 Task: Search one way flight ticket for 1 adult, 1 child, 1 infant in seat in premium economy from Akron/canton: Akron-canton Regional Airport to Springfield: Abraham Lincoln Capital Airport on 5-2-2023. Choice of flights is Westjet. Number of bags: 1 checked bag. Price is upto 50000. Outbound departure time preference is 10:15.
Action: Mouse moved to (345, 304)
Screenshot: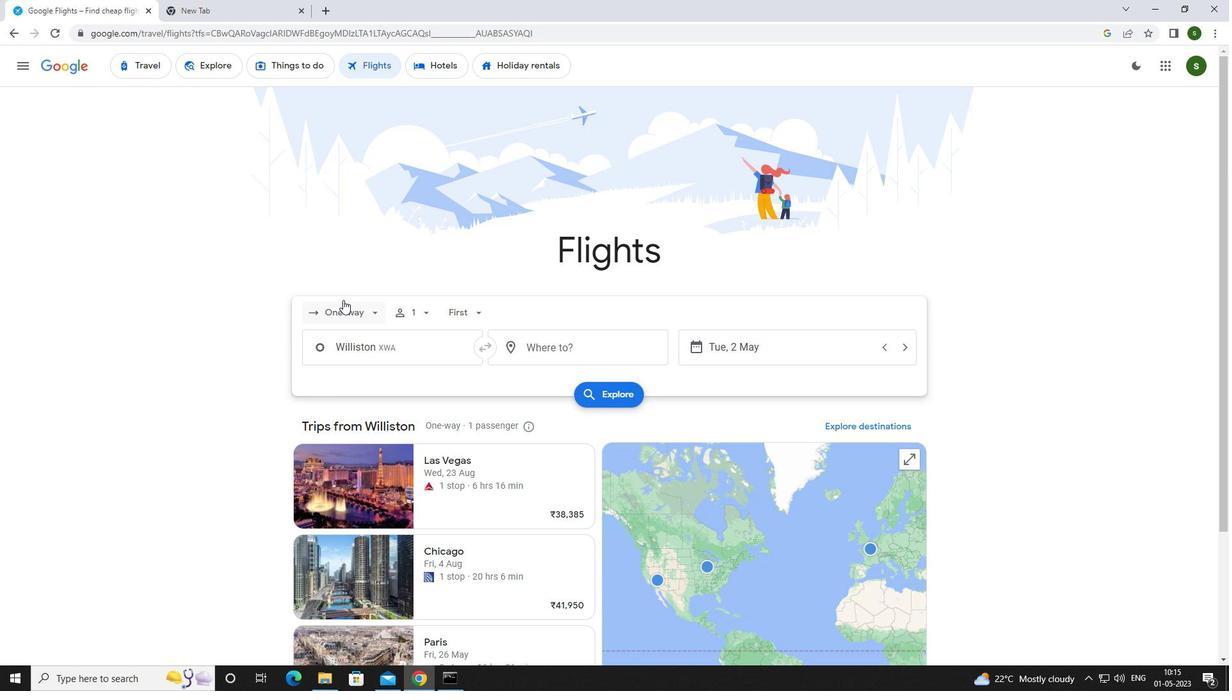 
Action: Mouse pressed left at (345, 304)
Screenshot: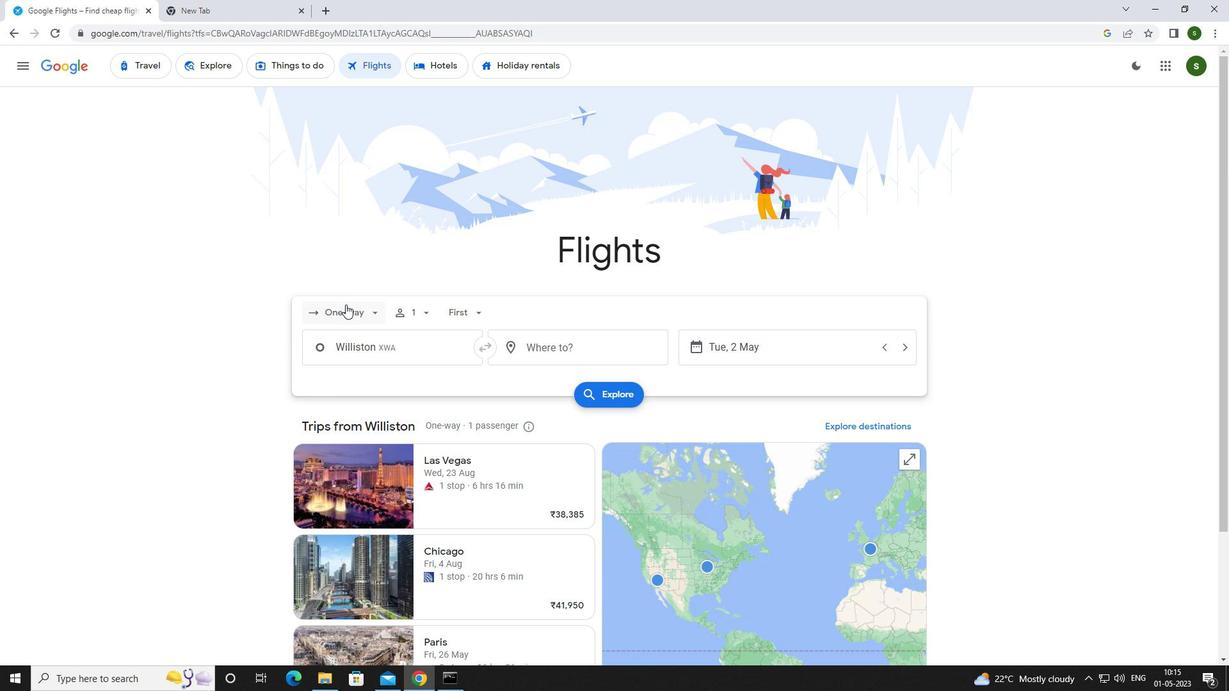 
Action: Mouse moved to (352, 367)
Screenshot: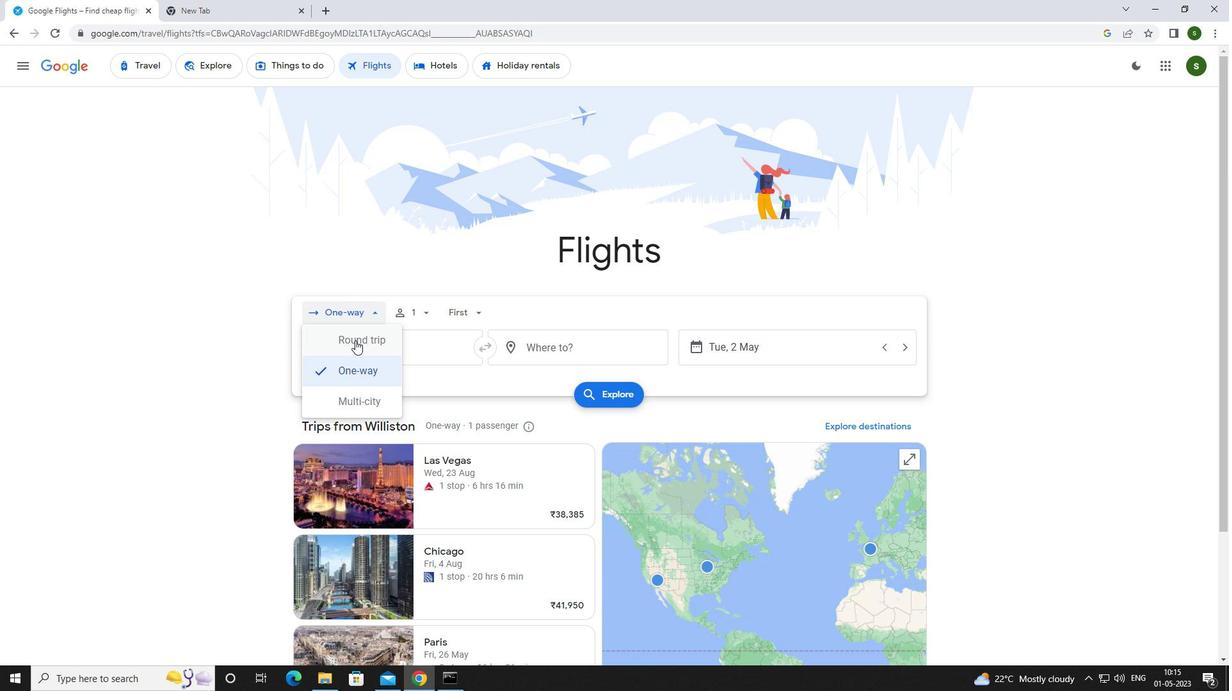 
Action: Mouse pressed left at (352, 367)
Screenshot: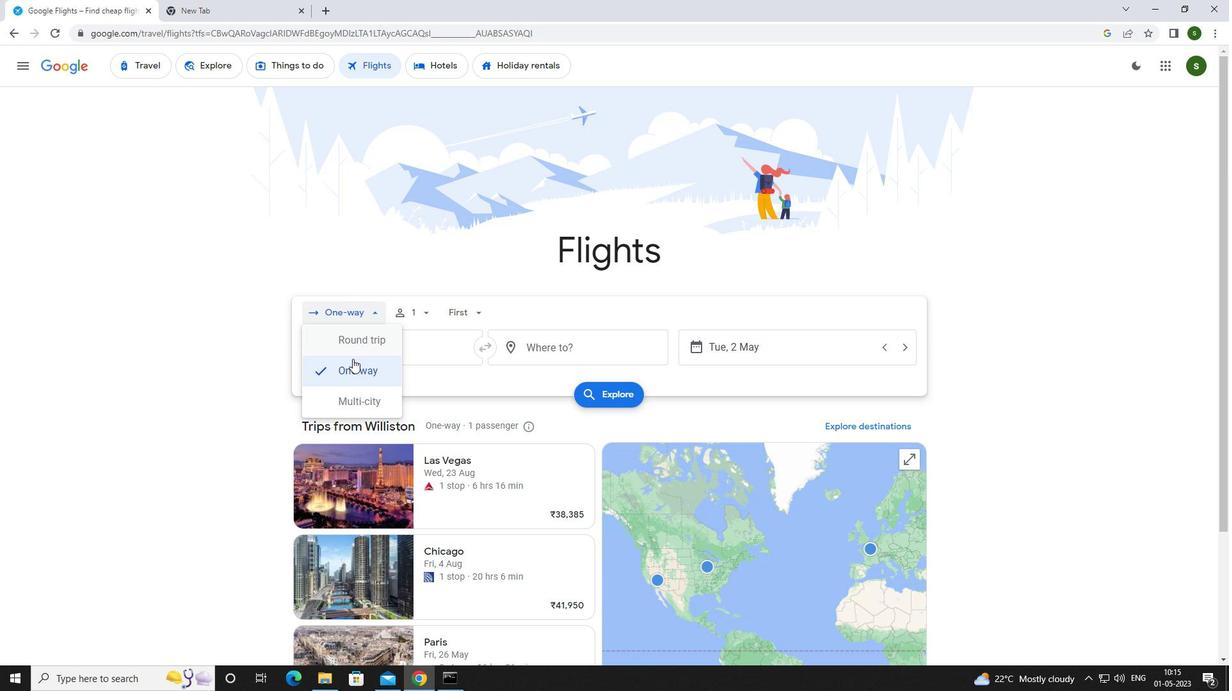 
Action: Mouse moved to (418, 309)
Screenshot: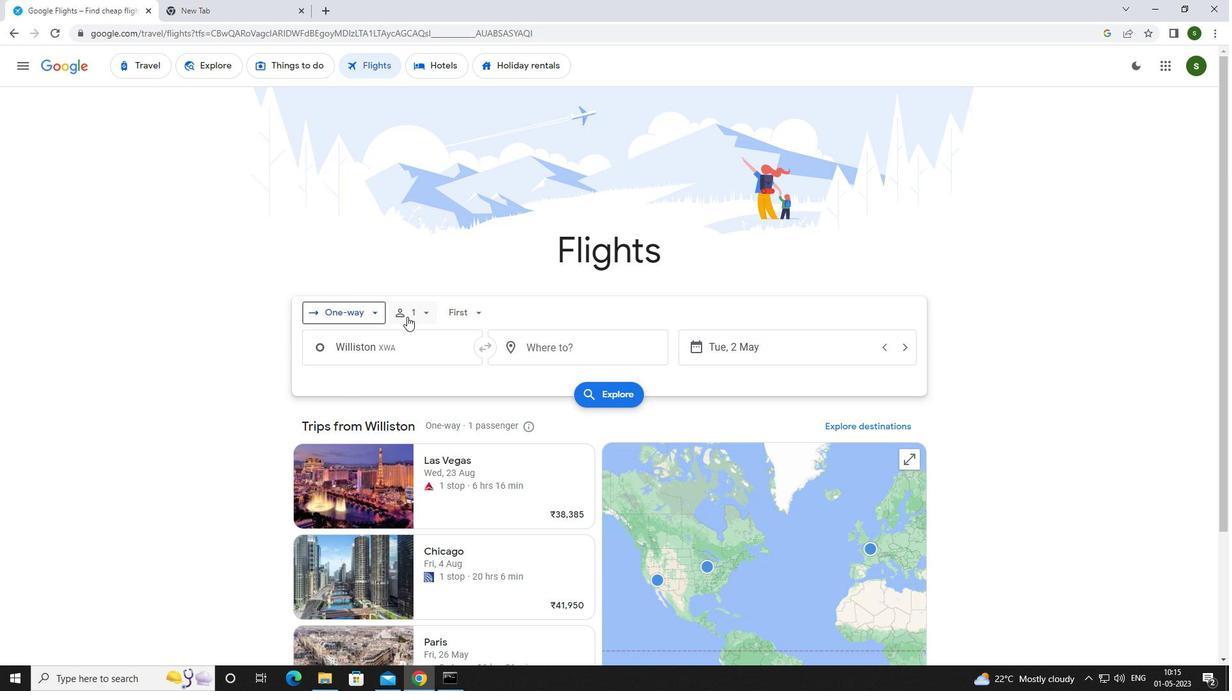 
Action: Mouse pressed left at (418, 309)
Screenshot: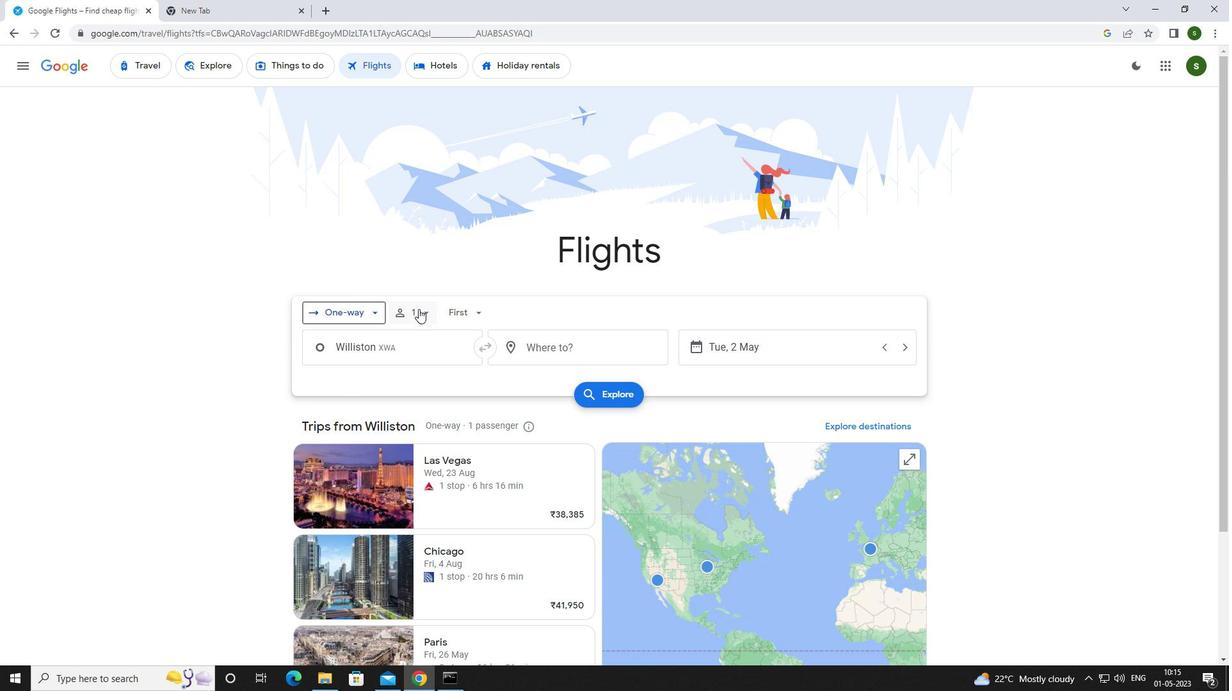 
Action: Mouse moved to (519, 374)
Screenshot: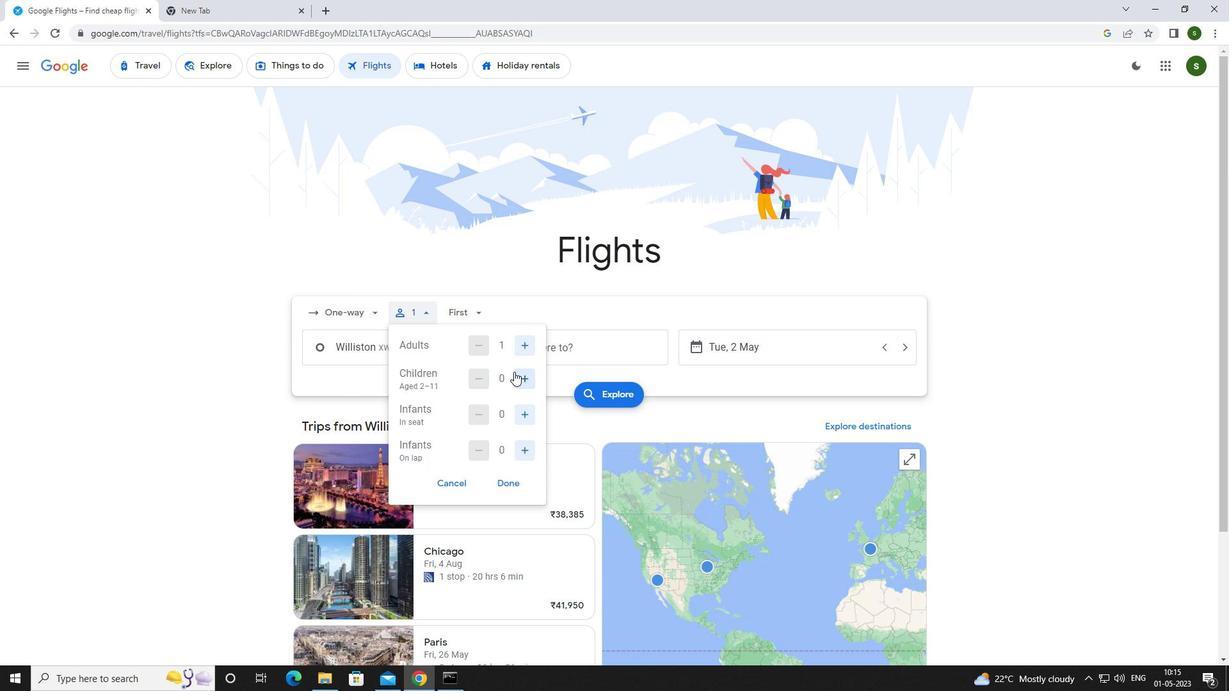 
Action: Mouse pressed left at (519, 374)
Screenshot: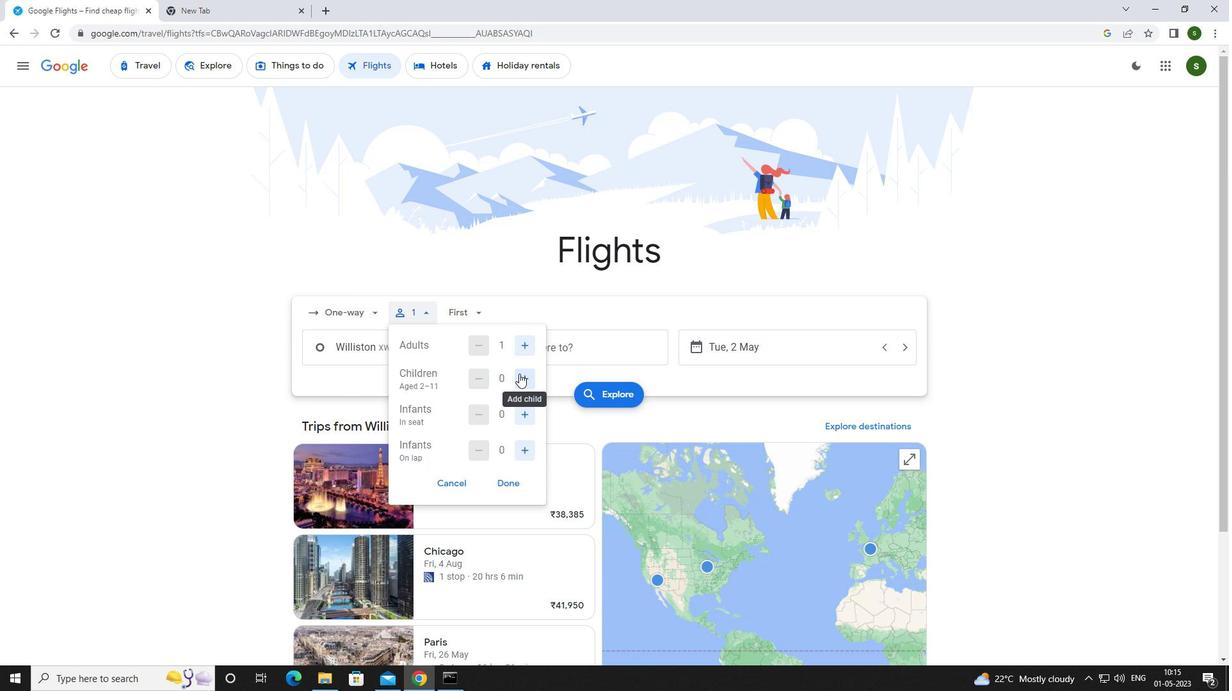 
Action: Mouse moved to (529, 411)
Screenshot: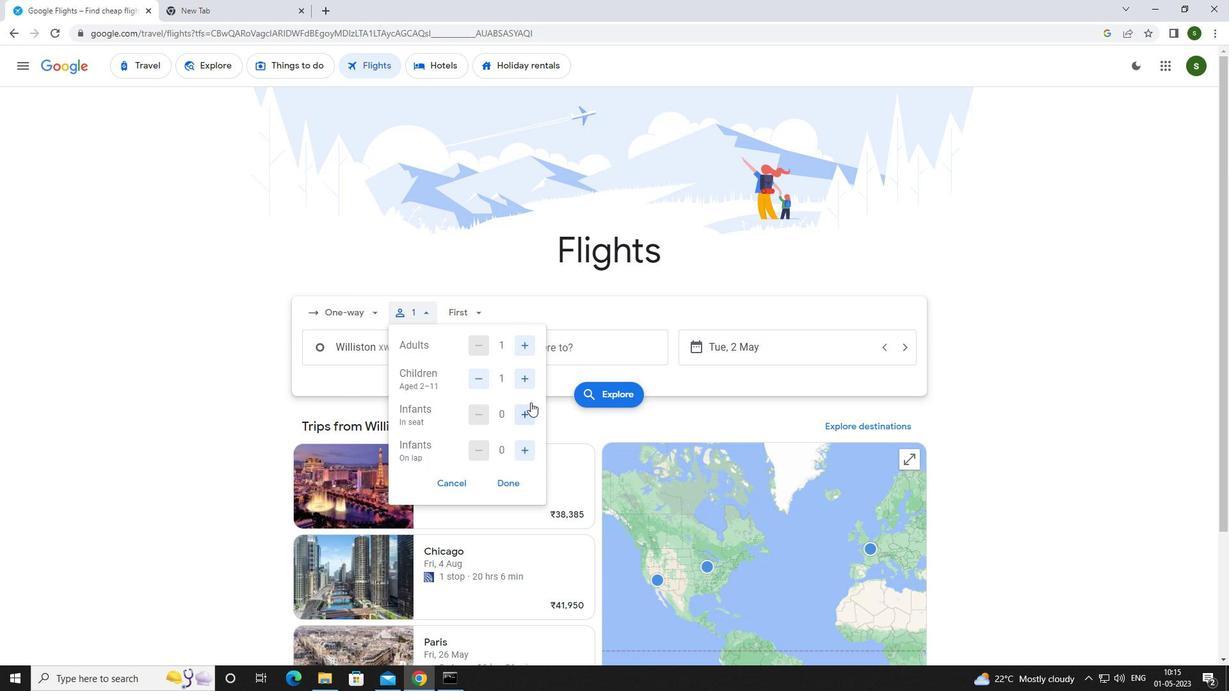 
Action: Mouse pressed left at (529, 411)
Screenshot: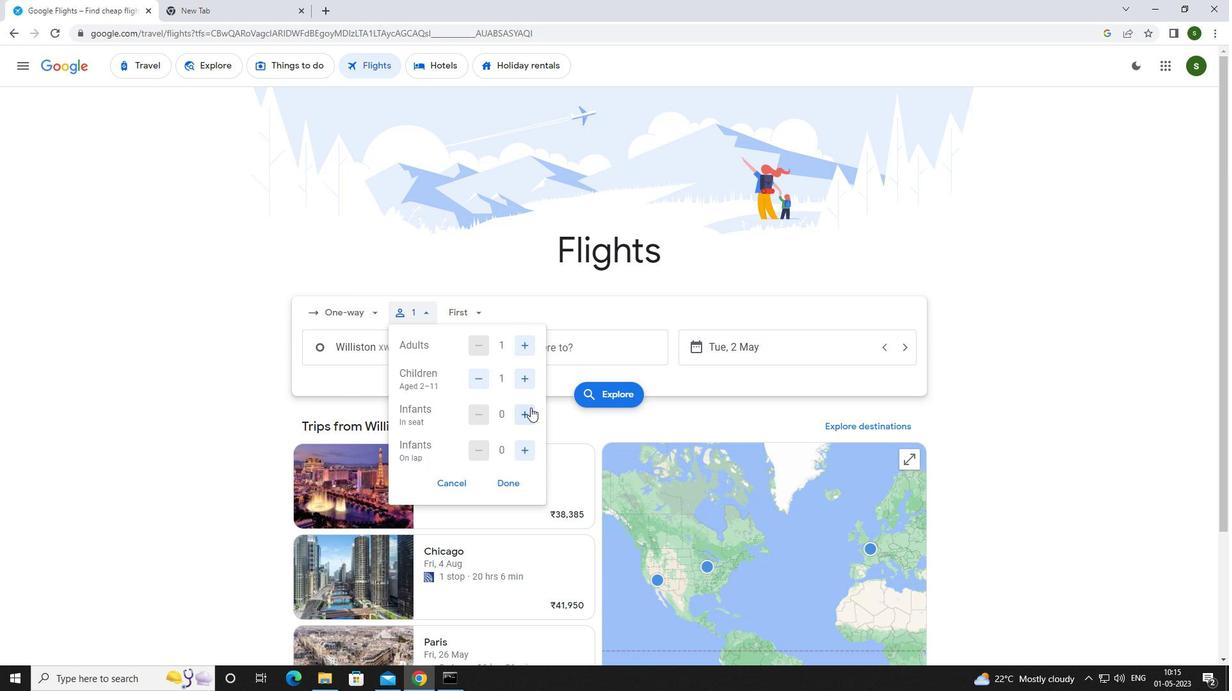 
Action: Mouse moved to (461, 306)
Screenshot: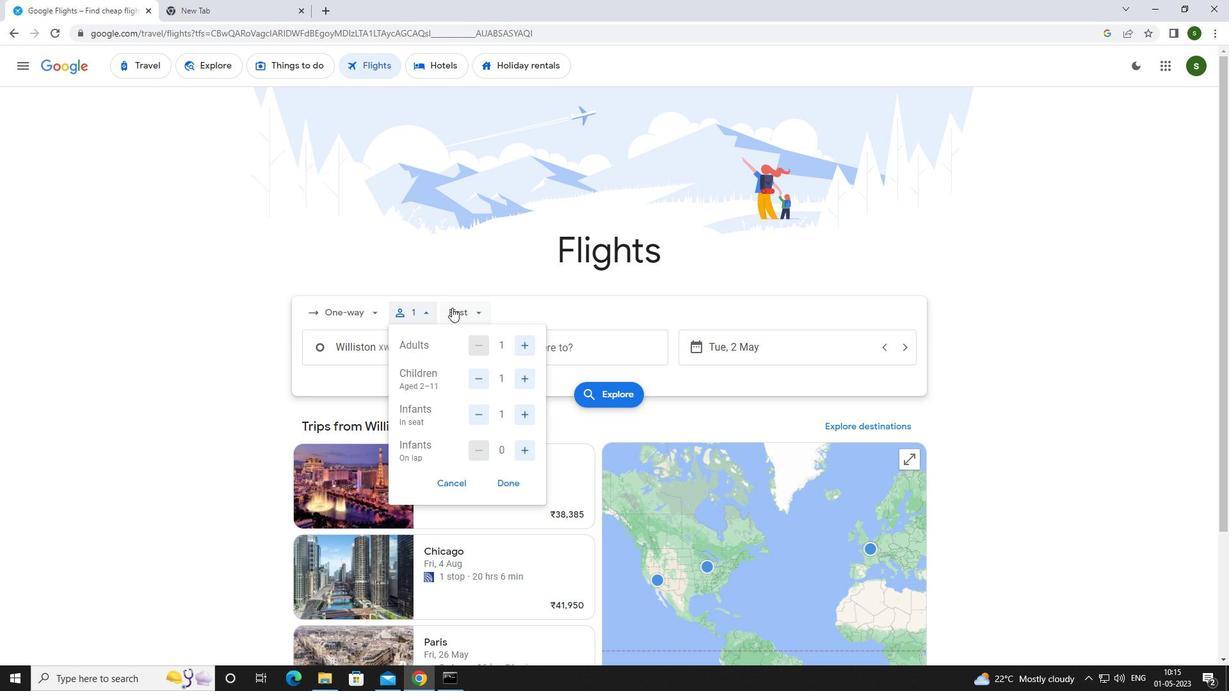 
Action: Mouse pressed left at (461, 306)
Screenshot: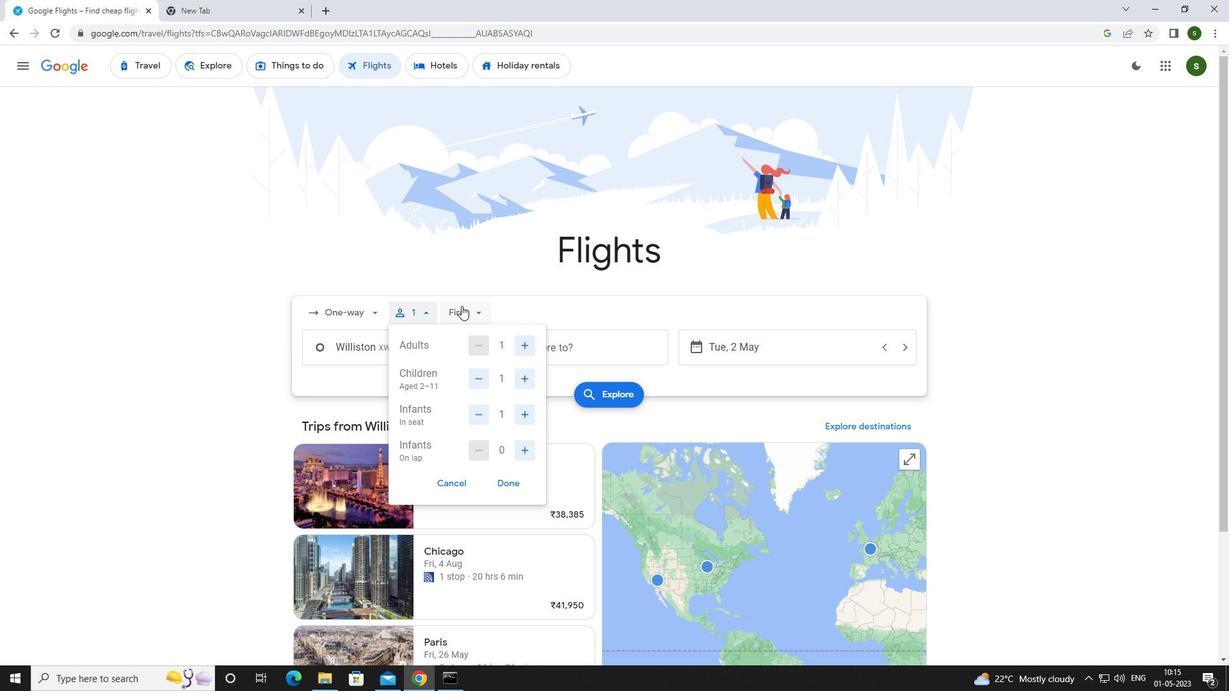 
Action: Mouse moved to (498, 368)
Screenshot: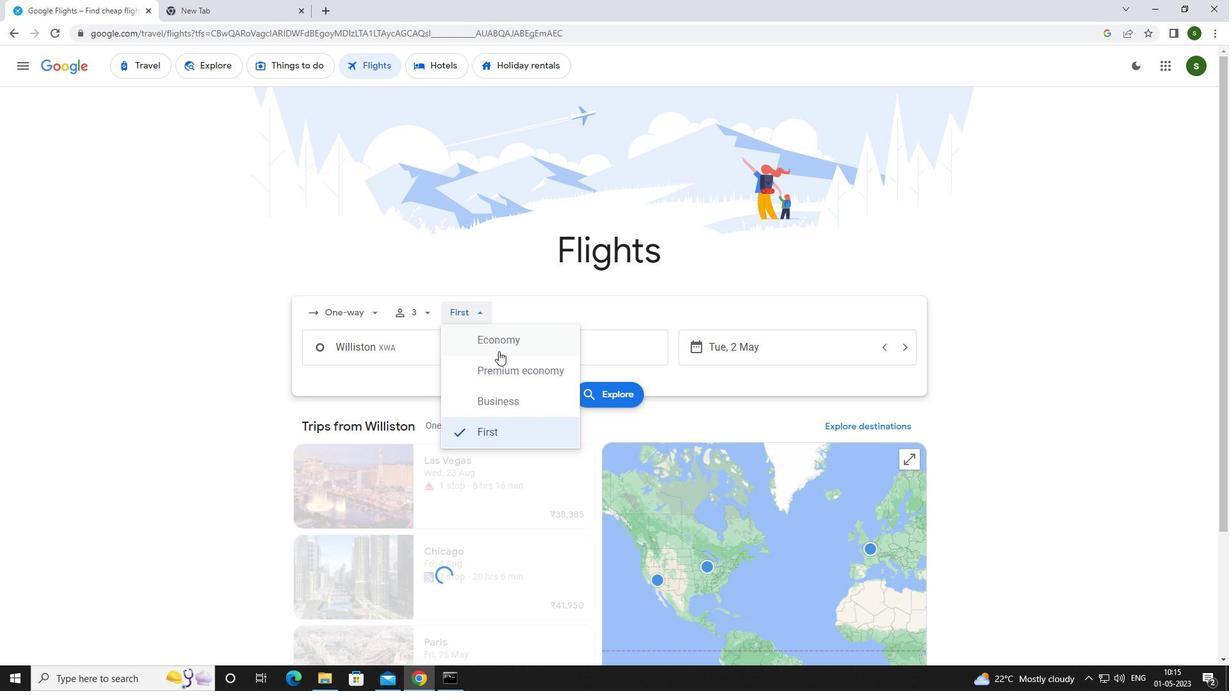 
Action: Mouse pressed left at (498, 368)
Screenshot: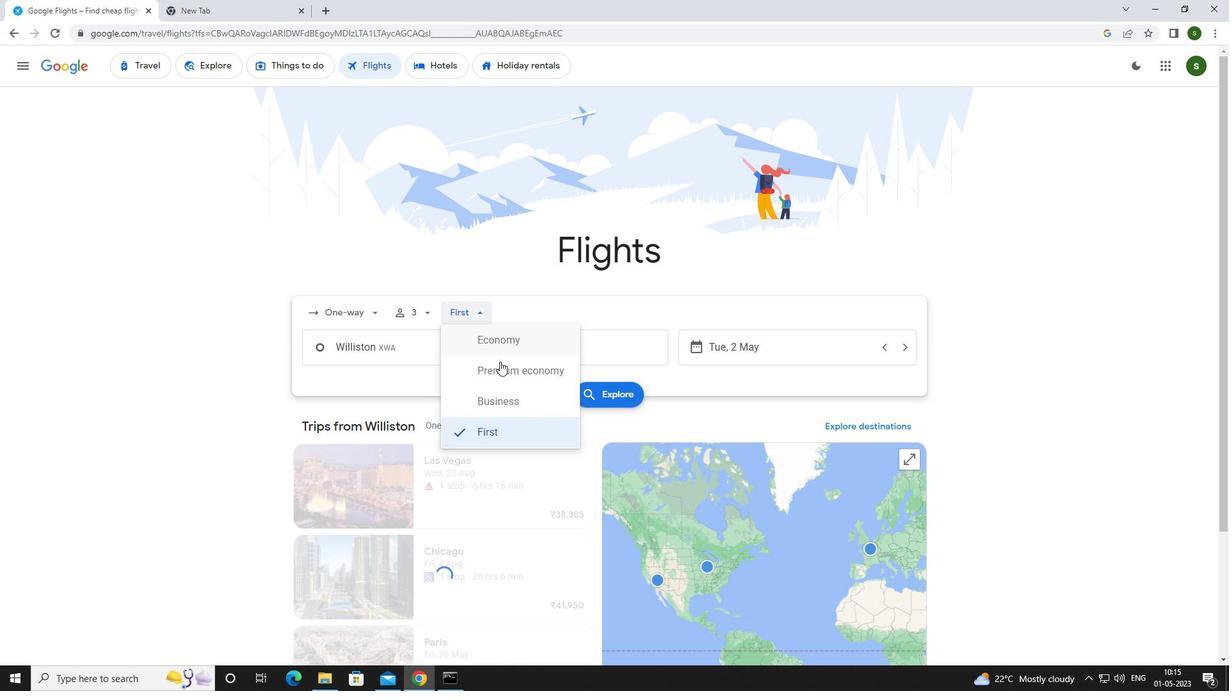 
Action: Mouse moved to (427, 342)
Screenshot: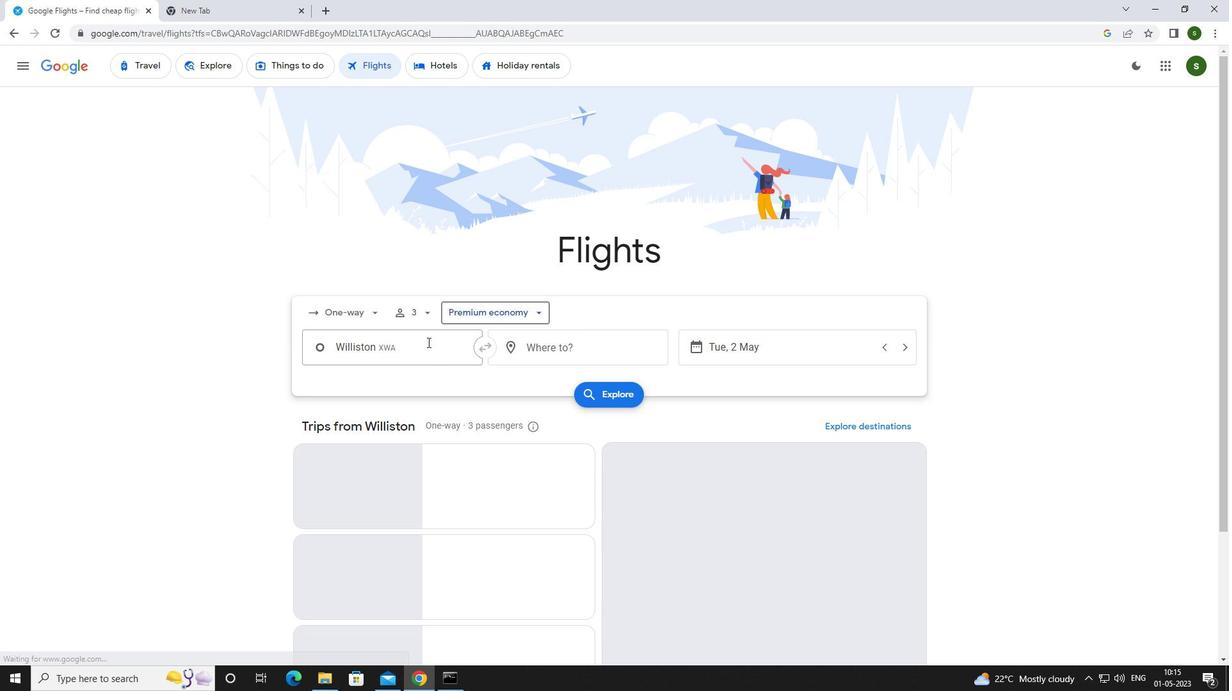 
Action: Mouse pressed left at (427, 342)
Screenshot: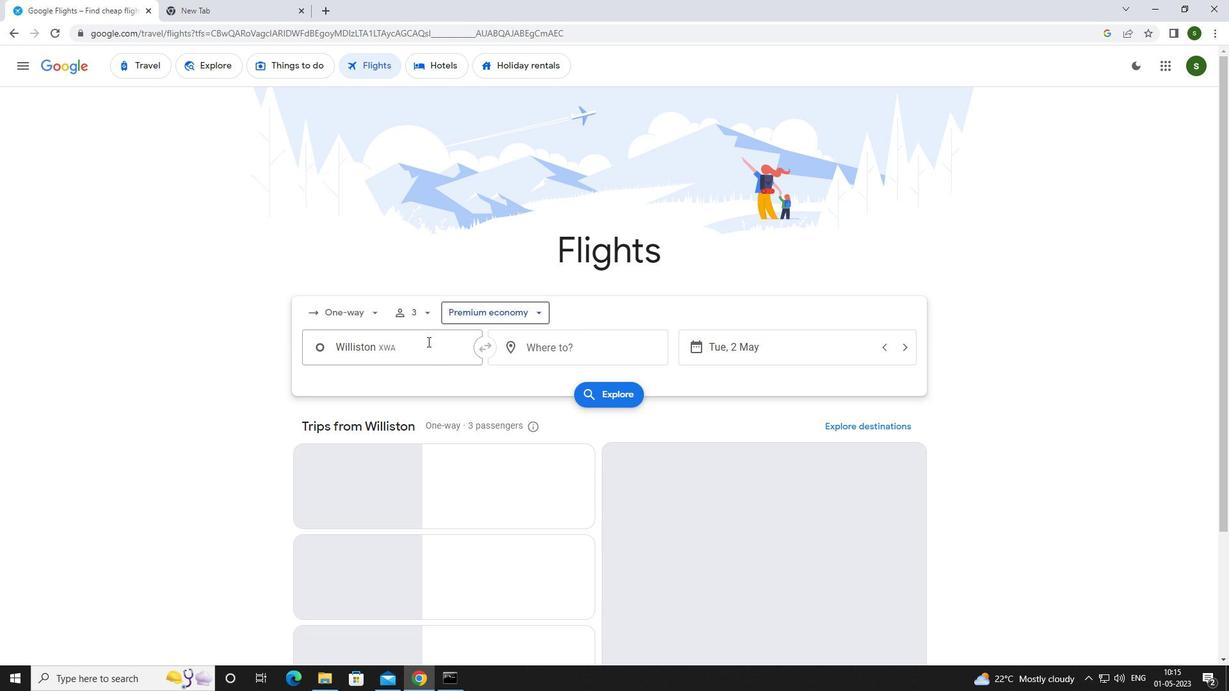 
Action: Mouse moved to (425, 342)
Screenshot: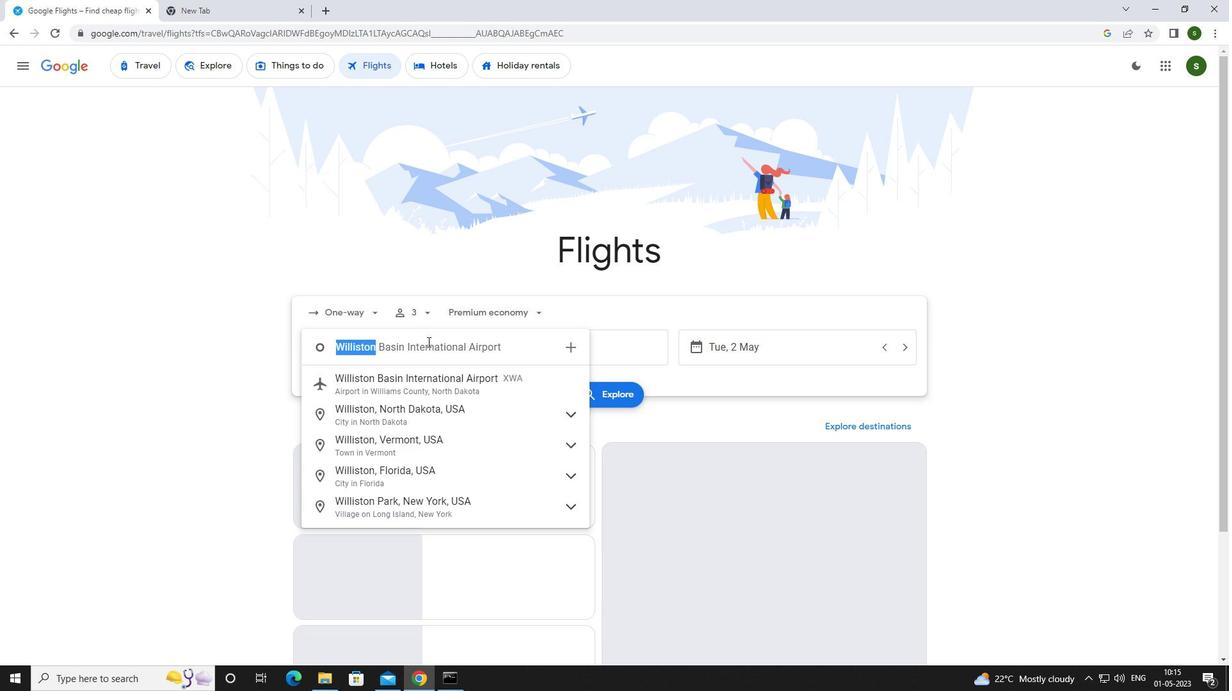 
Action: Key pressed a<Key.caps_lock>kron
Screenshot: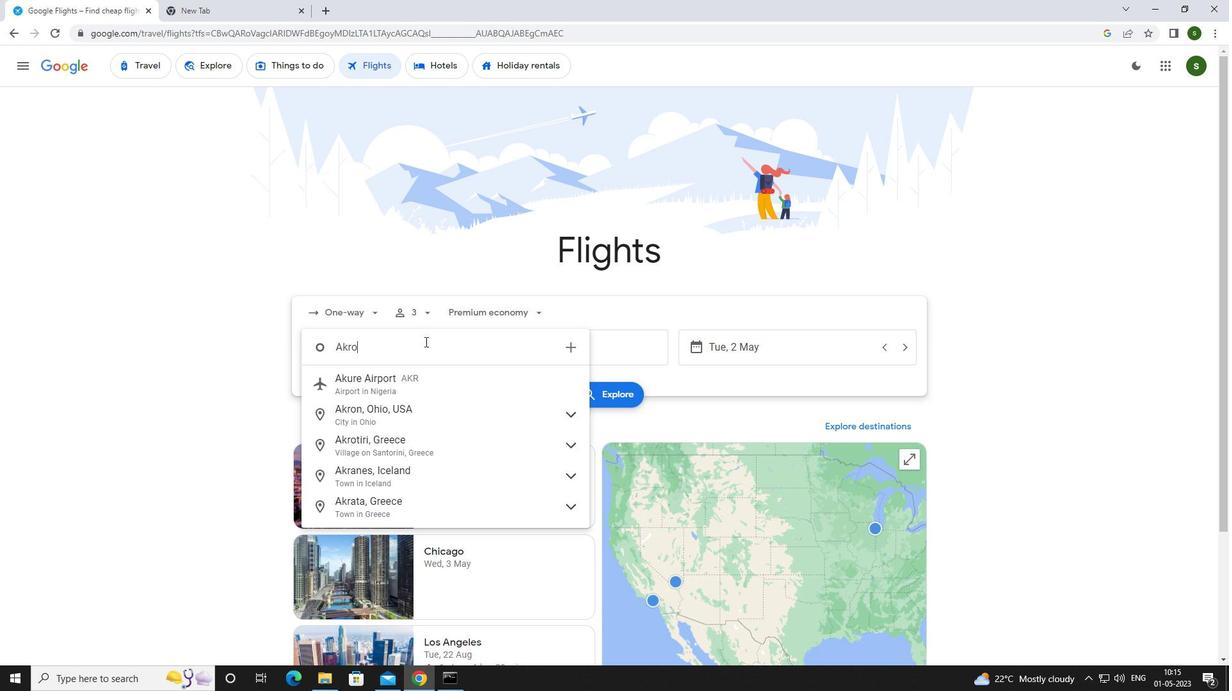 
Action: Mouse moved to (424, 457)
Screenshot: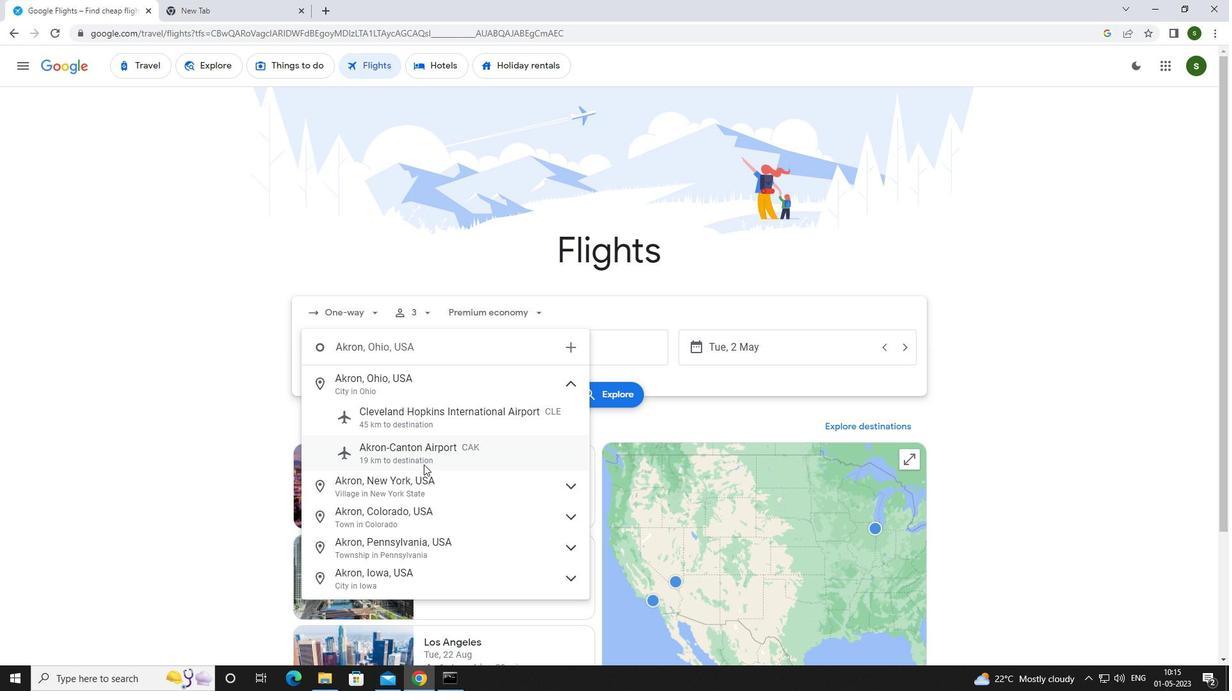 
Action: Mouse pressed left at (424, 457)
Screenshot: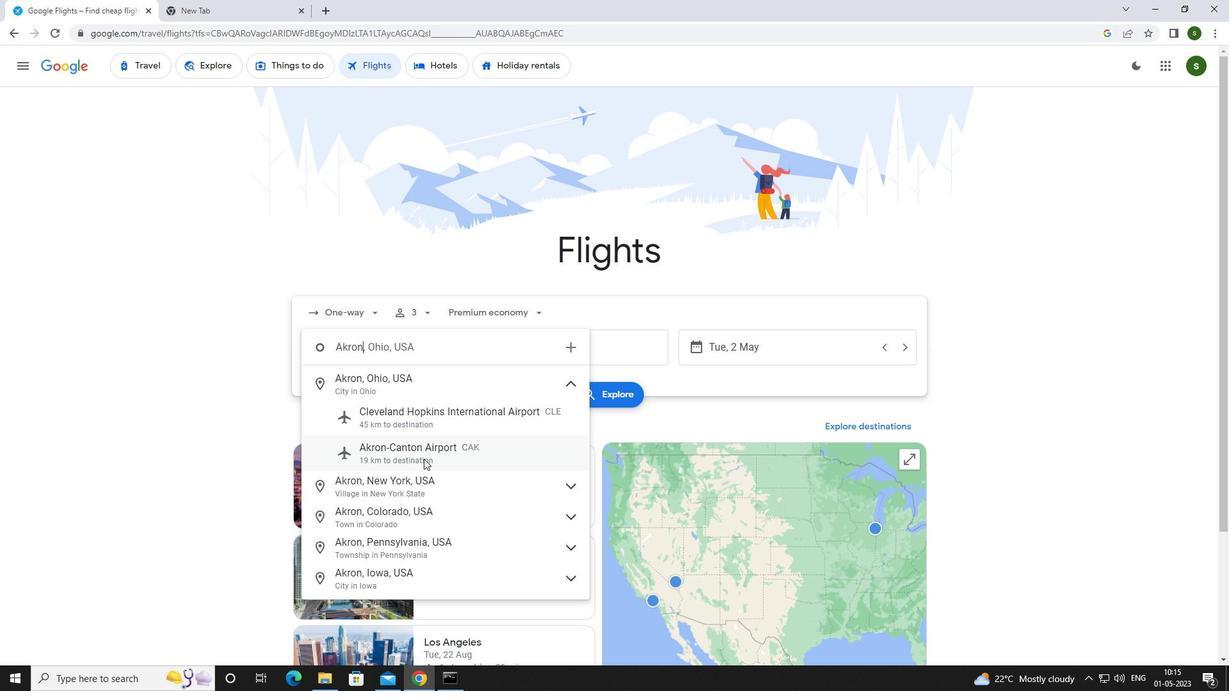 
Action: Mouse moved to (565, 354)
Screenshot: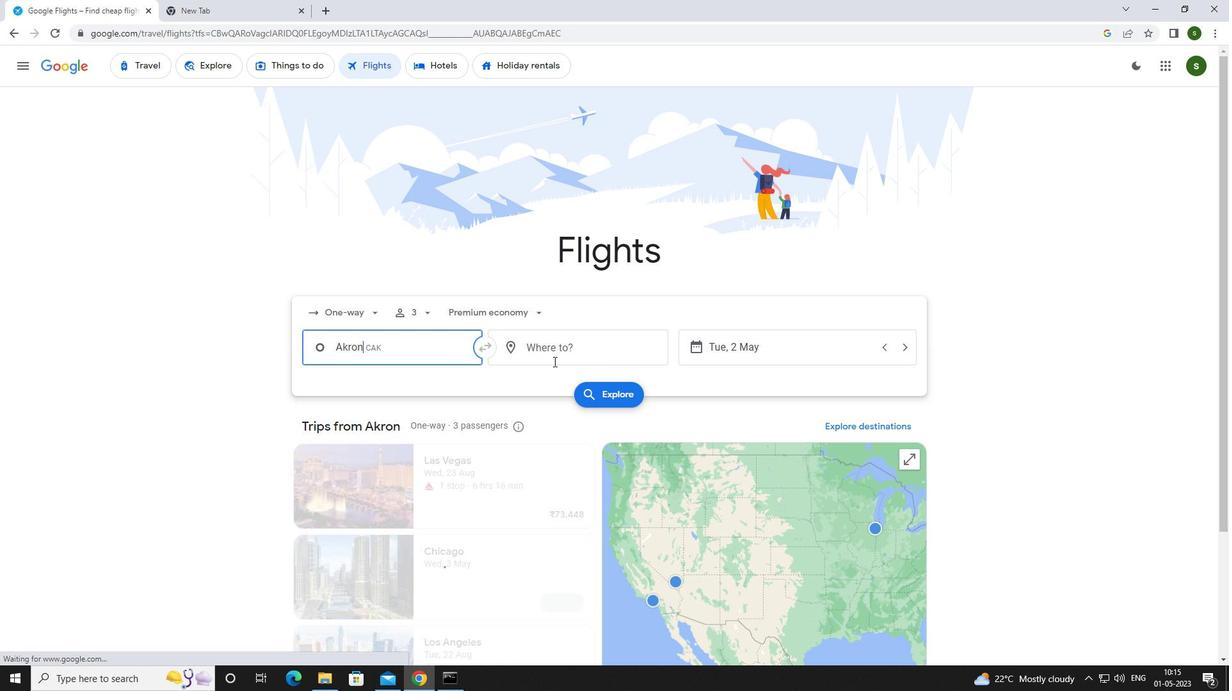 
Action: Mouse pressed left at (565, 354)
Screenshot: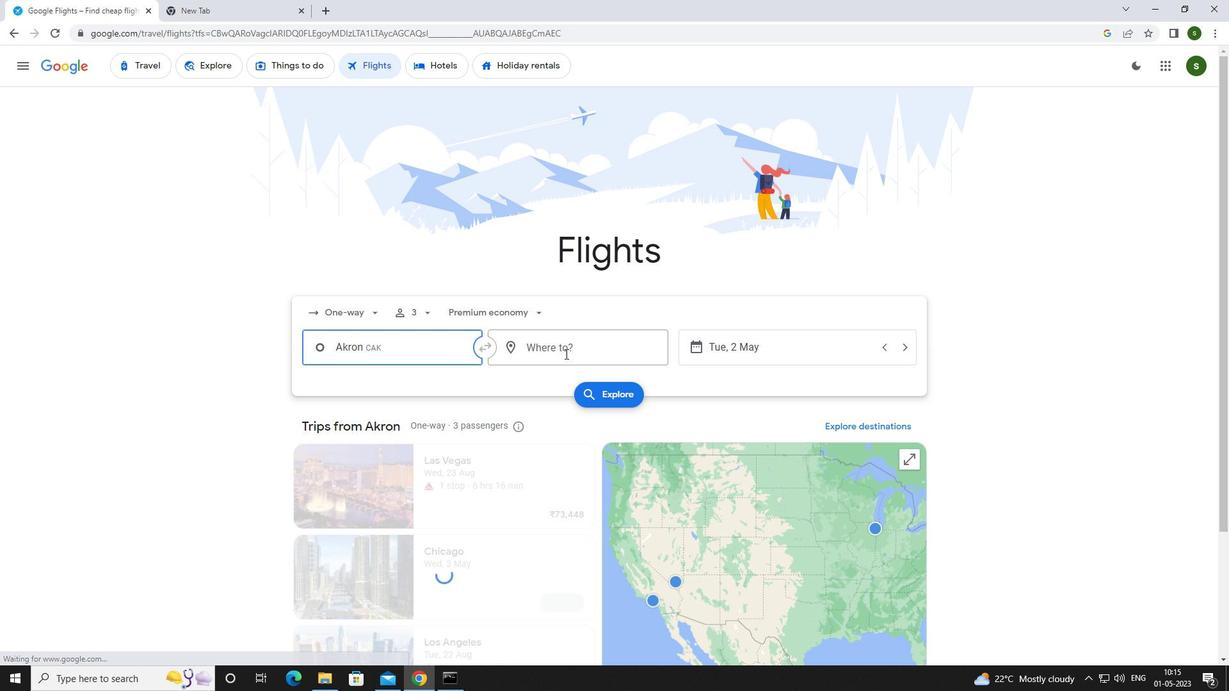 
Action: Mouse moved to (481, 376)
Screenshot: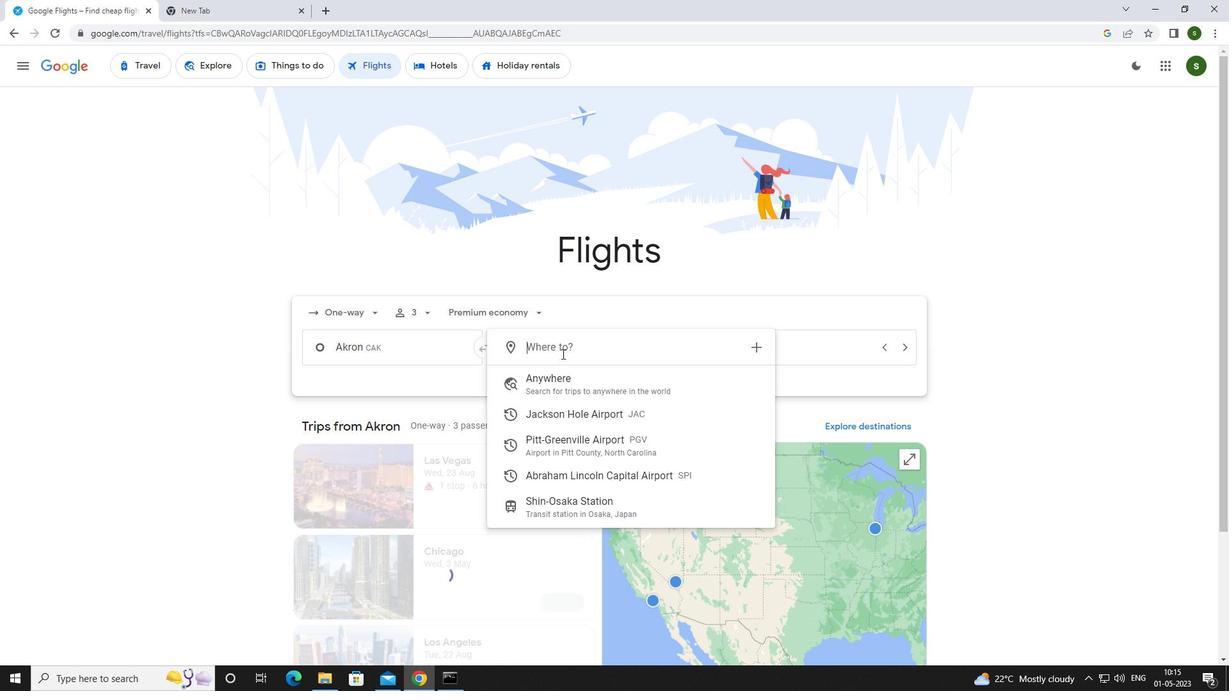 
Action: Key pressed <Key.caps_lock>s<Key.caps_lock>pringfie
Screenshot: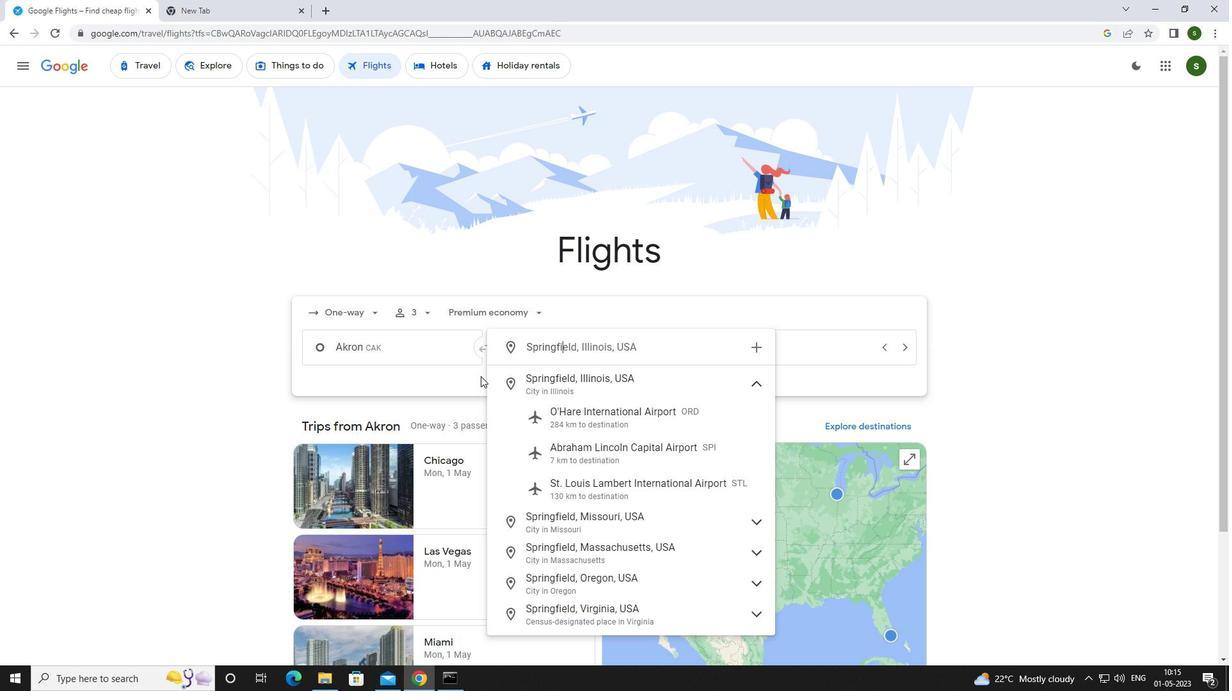 
Action: Mouse moved to (573, 448)
Screenshot: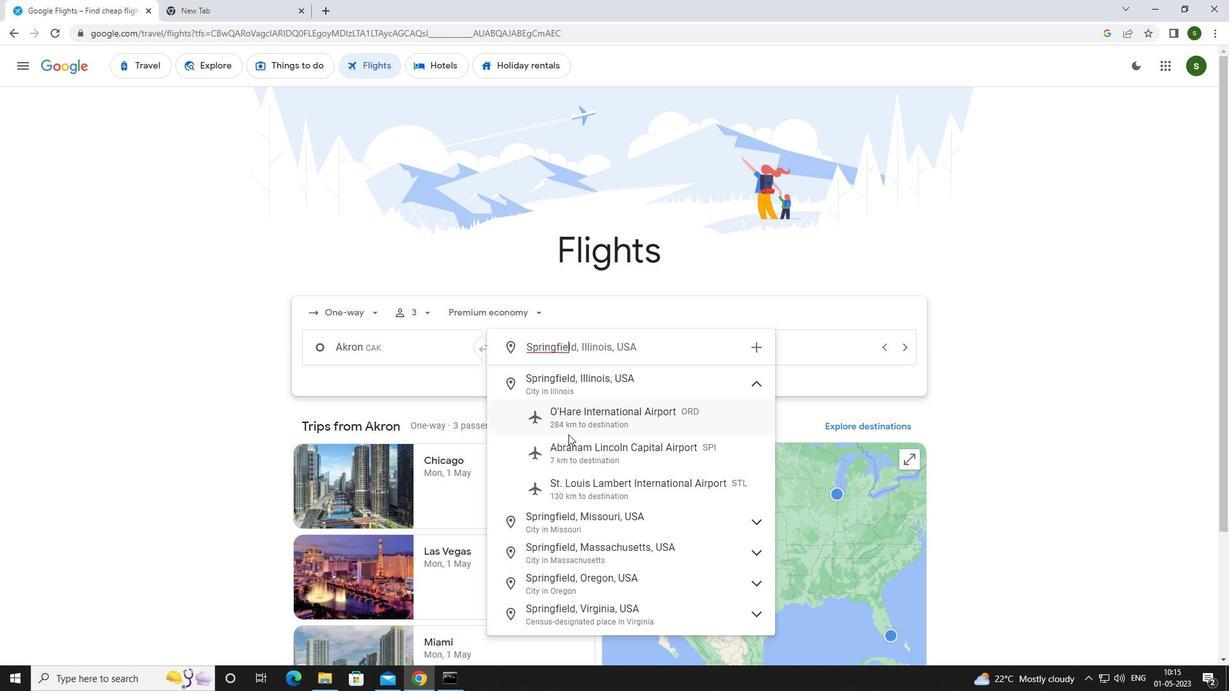 
Action: Mouse pressed left at (573, 448)
Screenshot: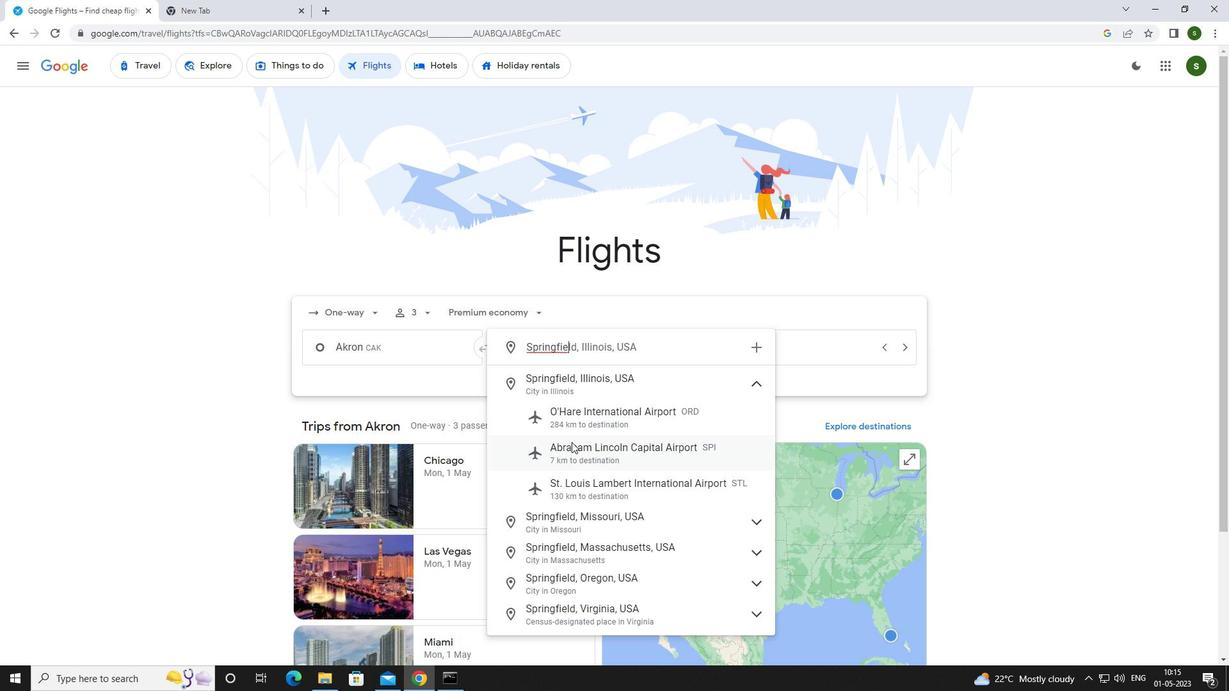 
Action: Mouse moved to (774, 349)
Screenshot: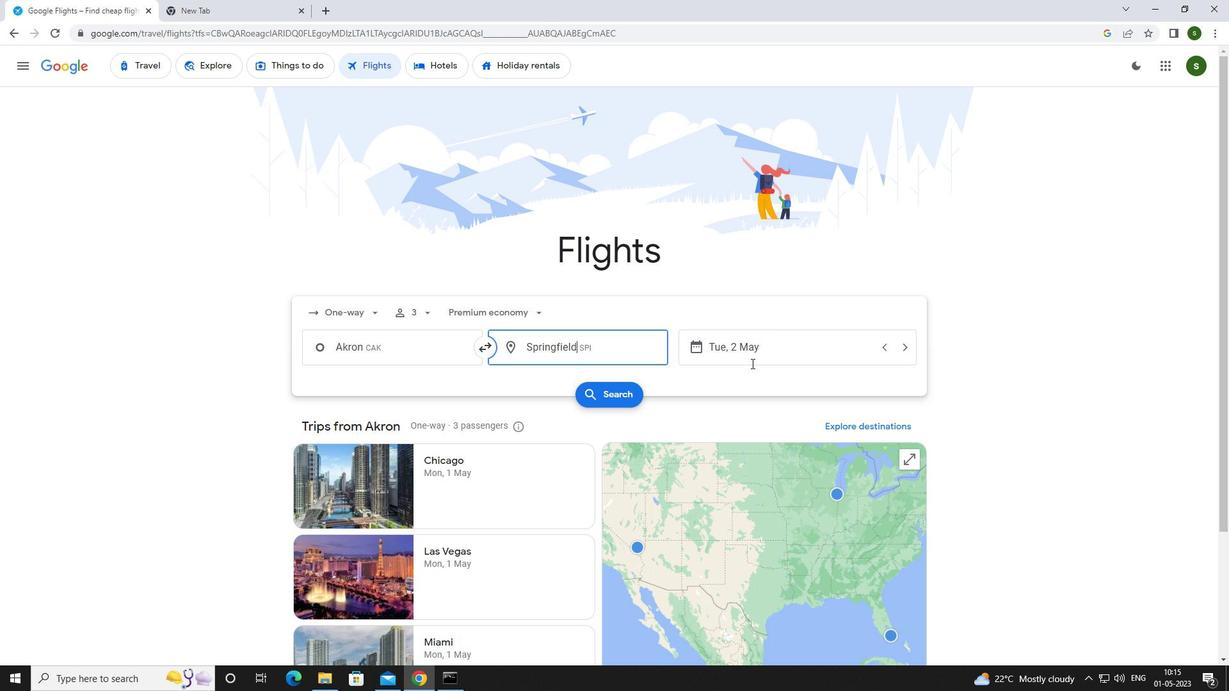 
Action: Mouse pressed left at (774, 349)
Screenshot: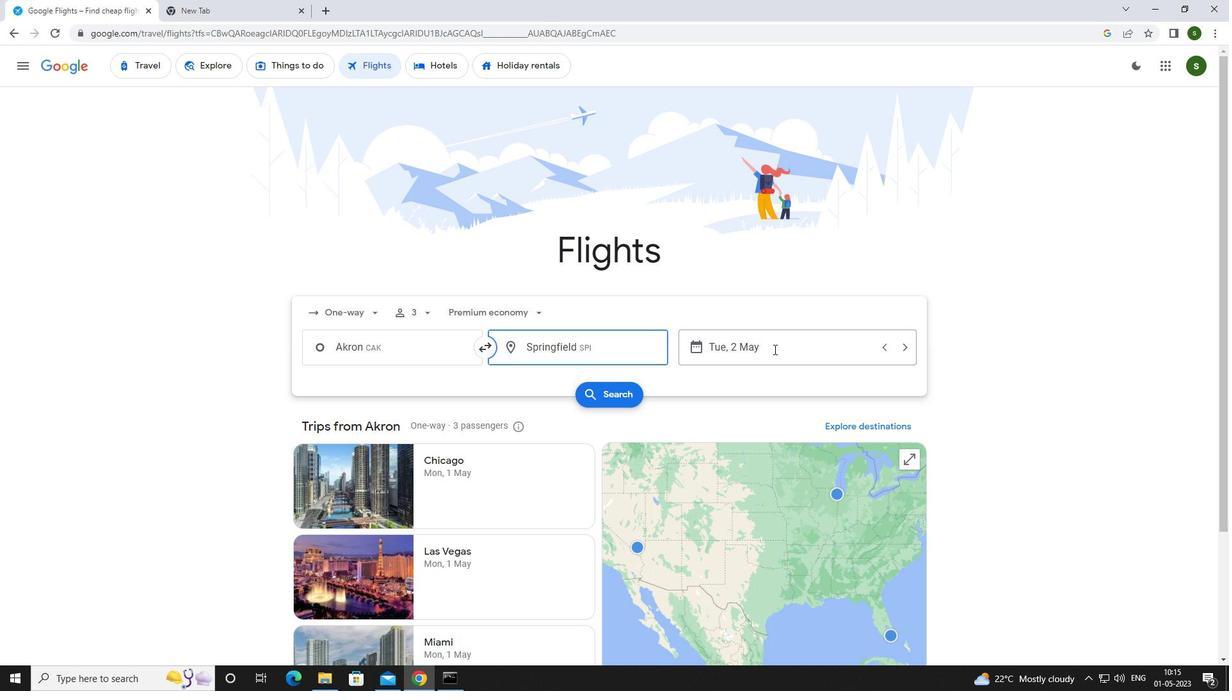 
Action: Mouse moved to (529, 438)
Screenshot: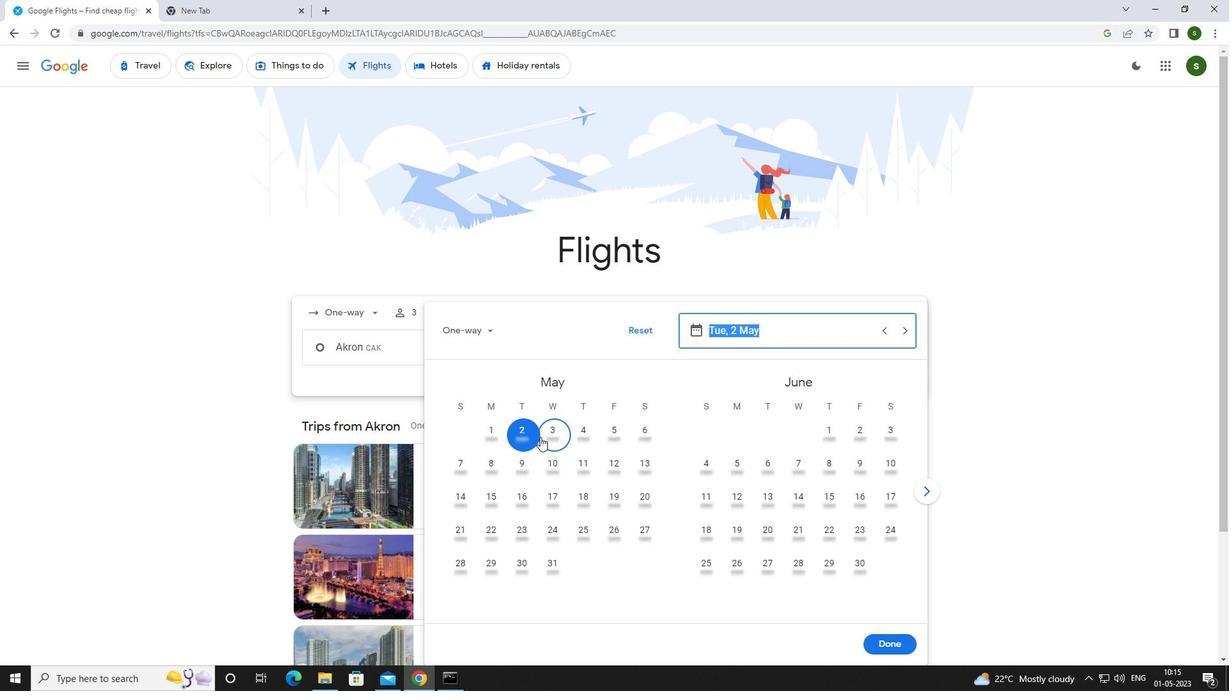 
Action: Mouse pressed left at (529, 438)
Screenshot: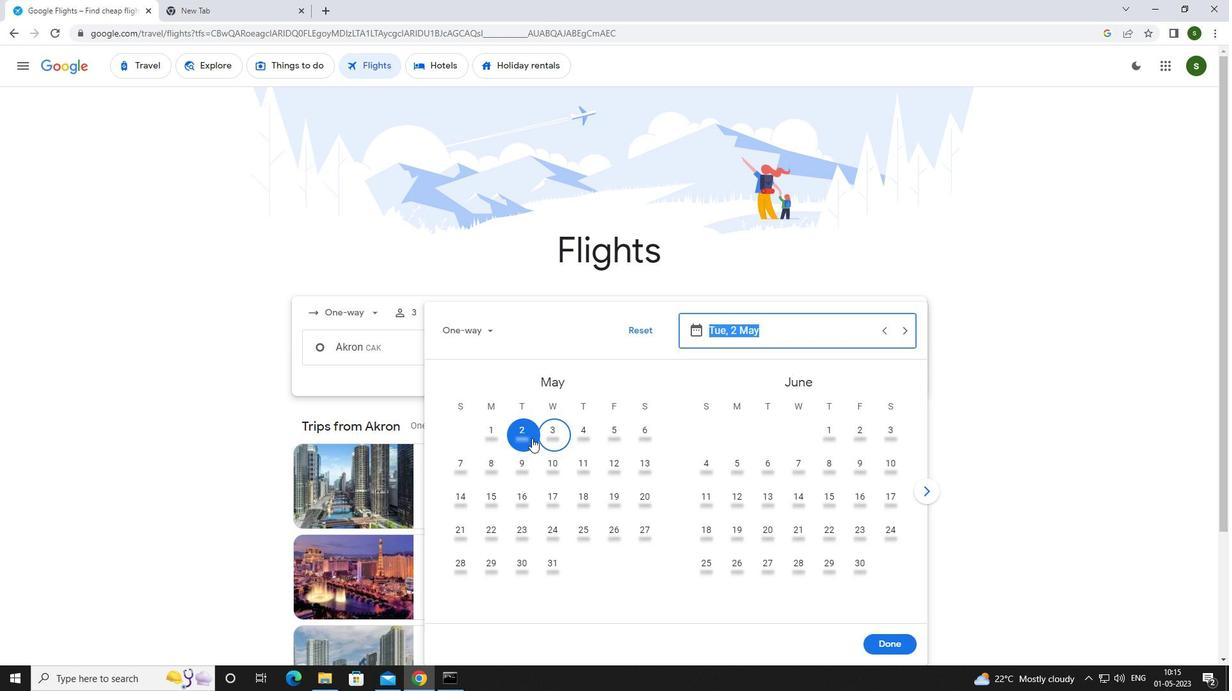 
Action: Mouse moved to (898, 643)
Screenshot: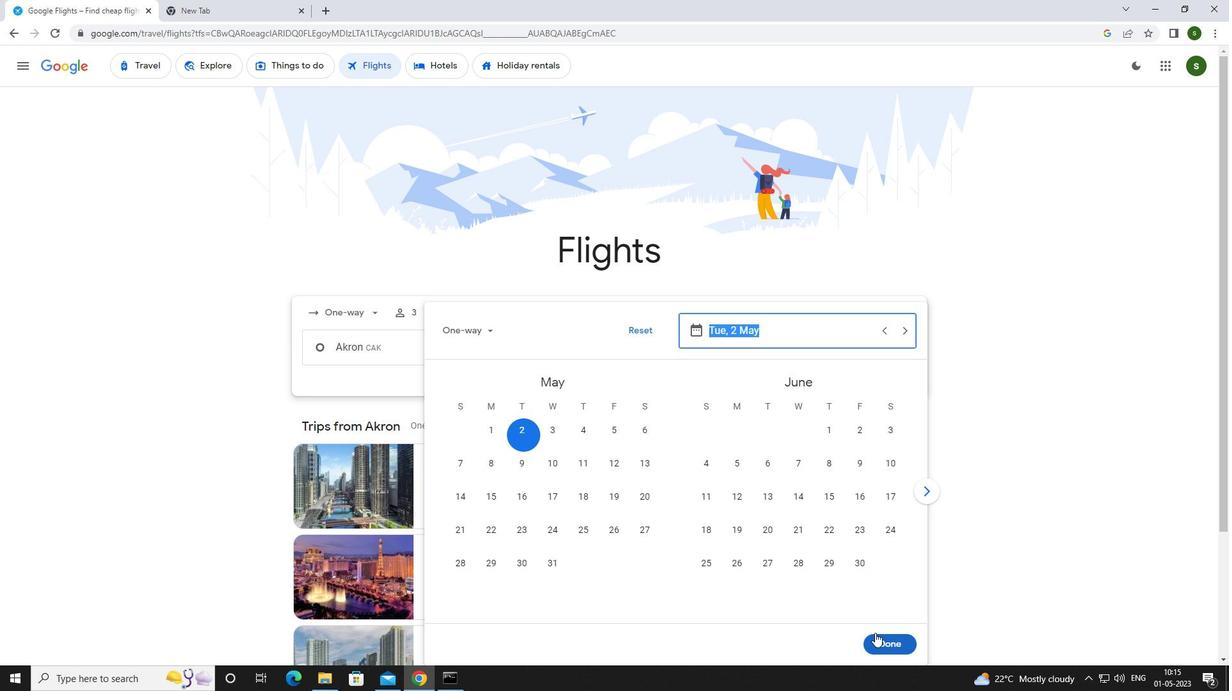 
Action: Mouse pressed left at (898, 643)
Screenshot: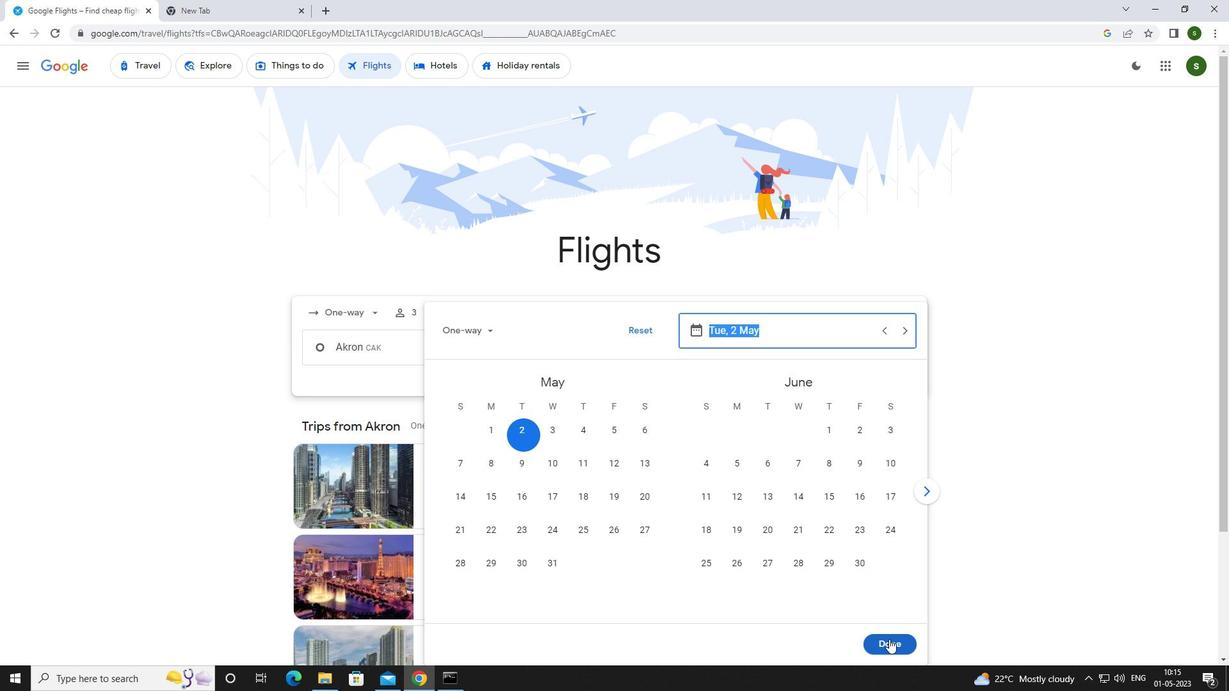 
Action: Mouse moved to (615, 393)
Screenshot: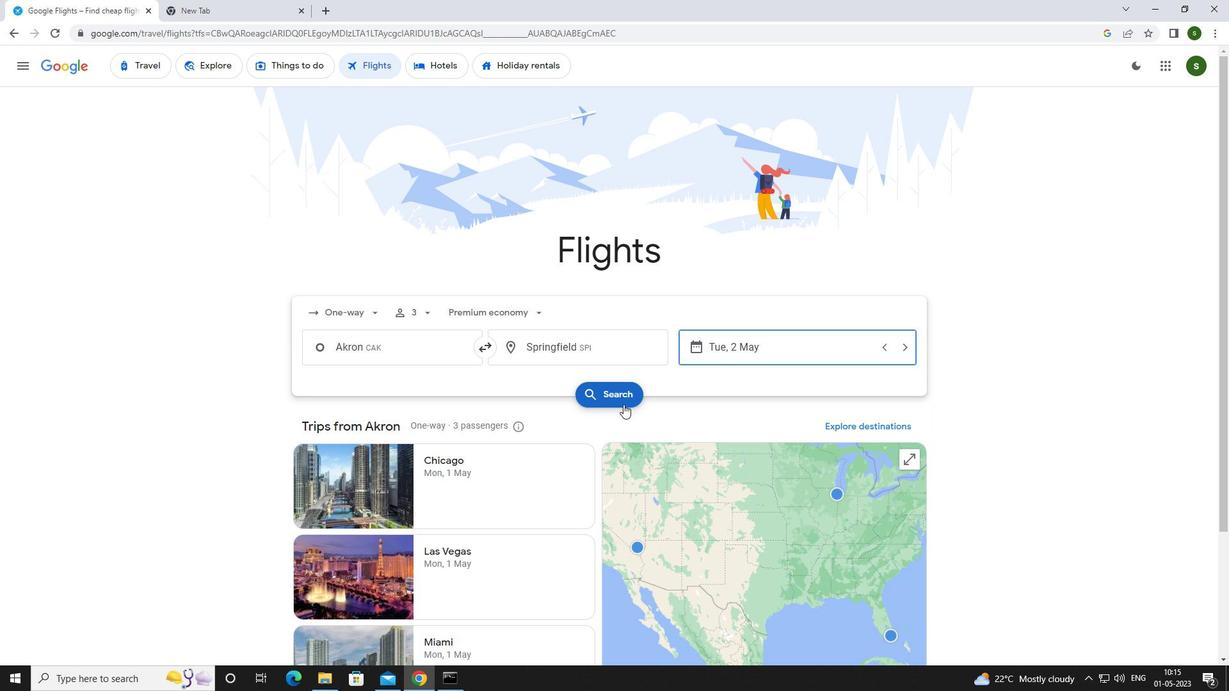 
Action: Mouse pressed left at (615, 393)
Screenshot: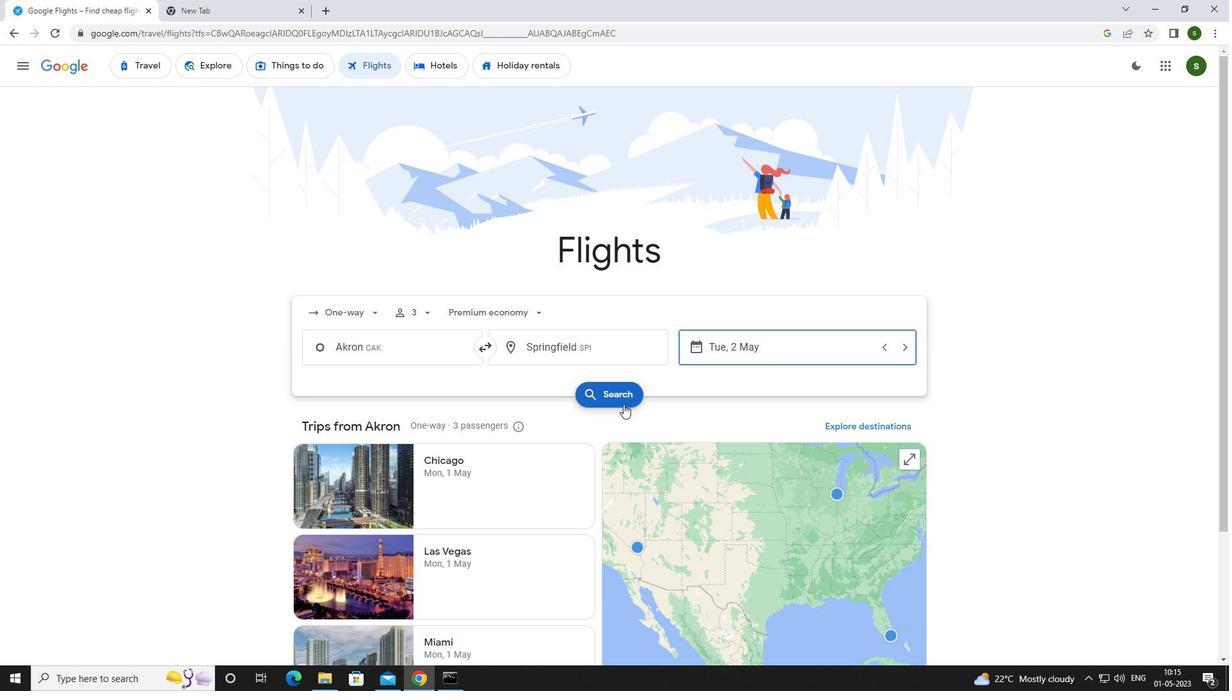 
Action: Mouse moved to (323, 181)
Screenshot: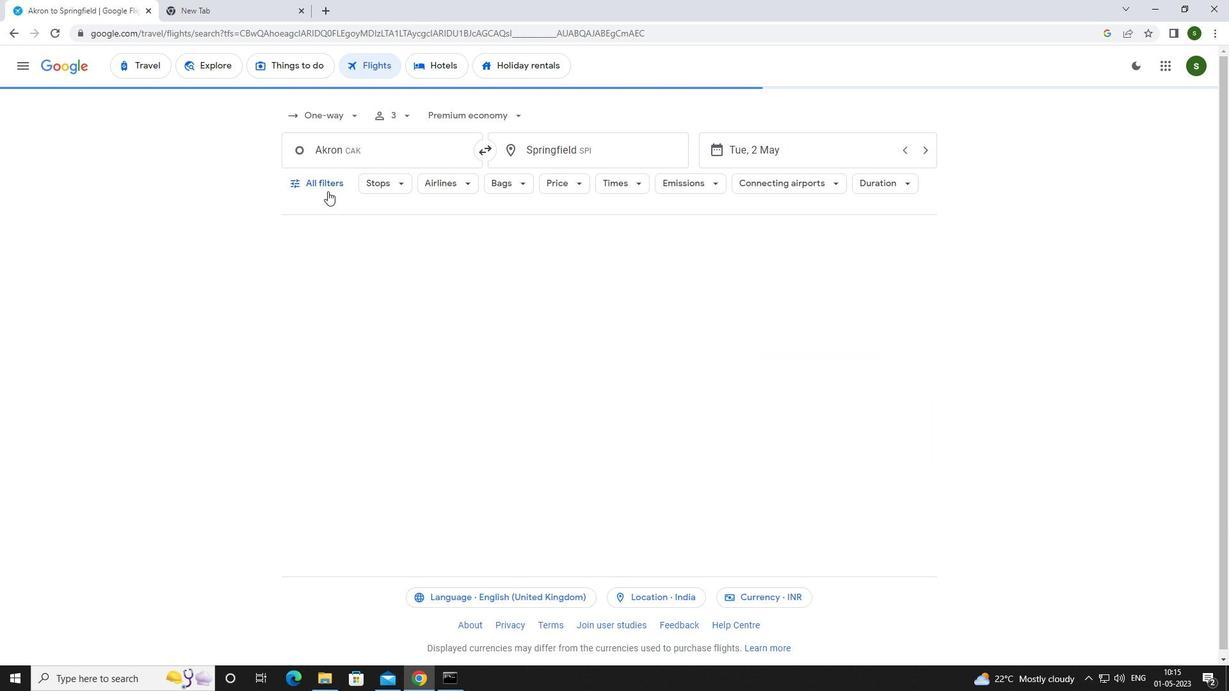 
Action: Mouse pressed left at (323, 181)
Screenshot: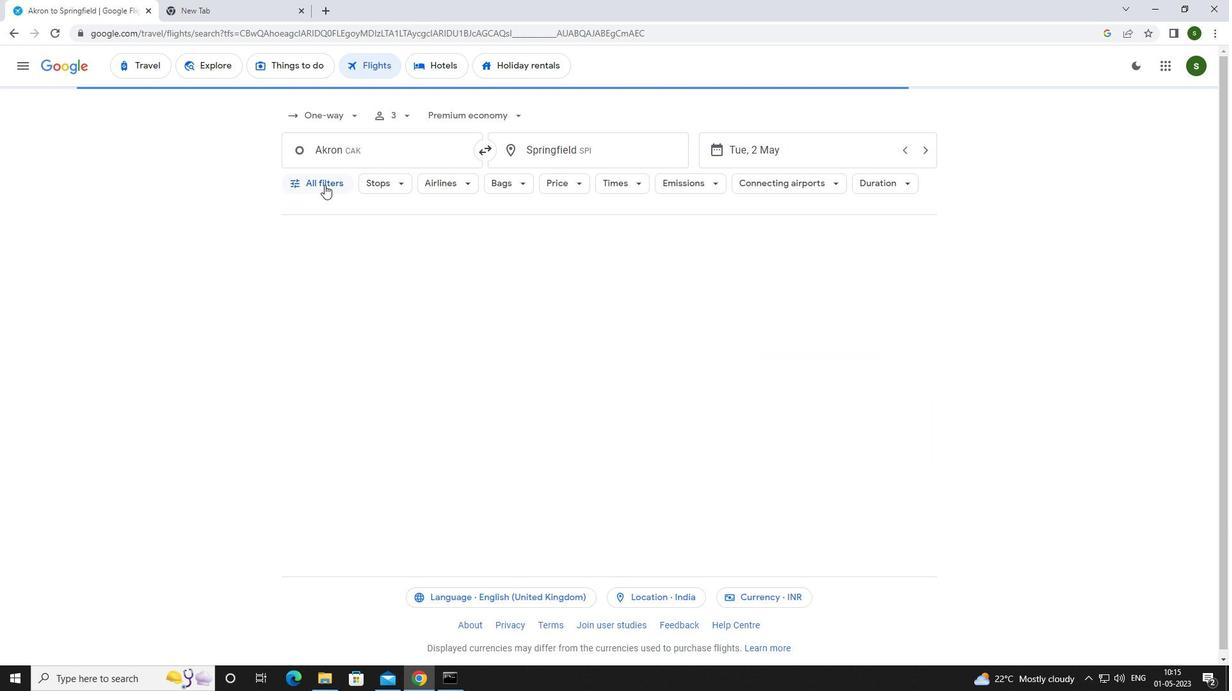 
Action: Mouse moved to (477, 452)
Screenshot: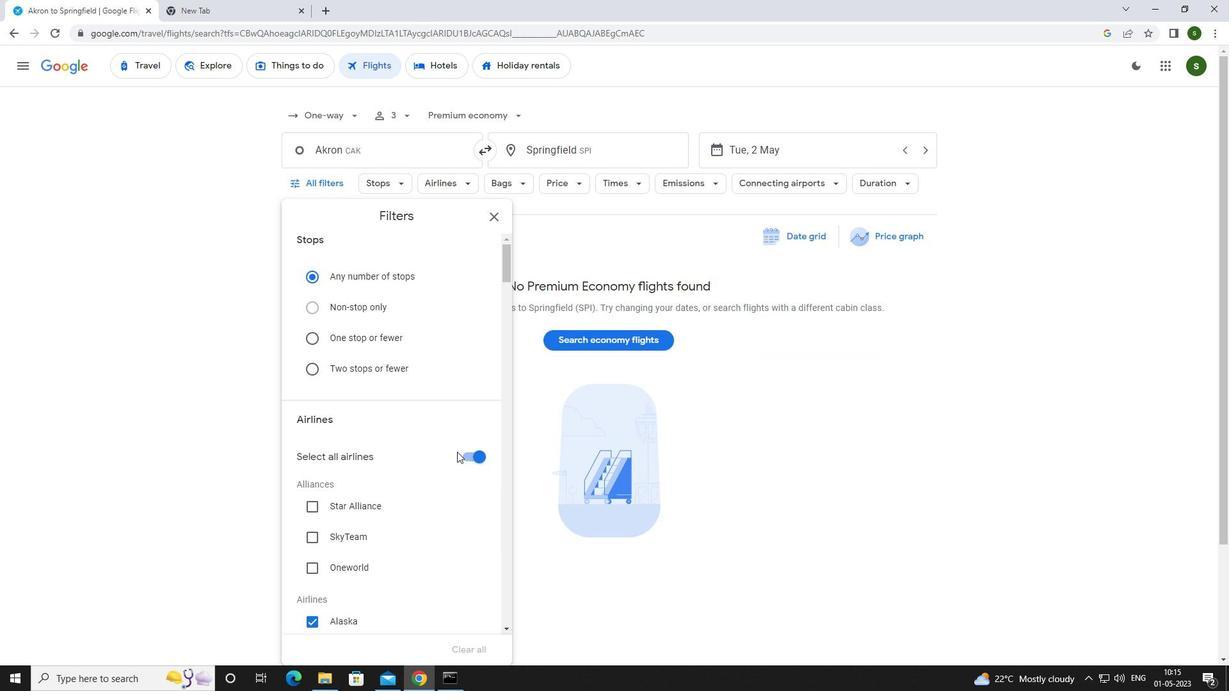 
Action: Mouse pressed left at (477, 452)
Screenshot: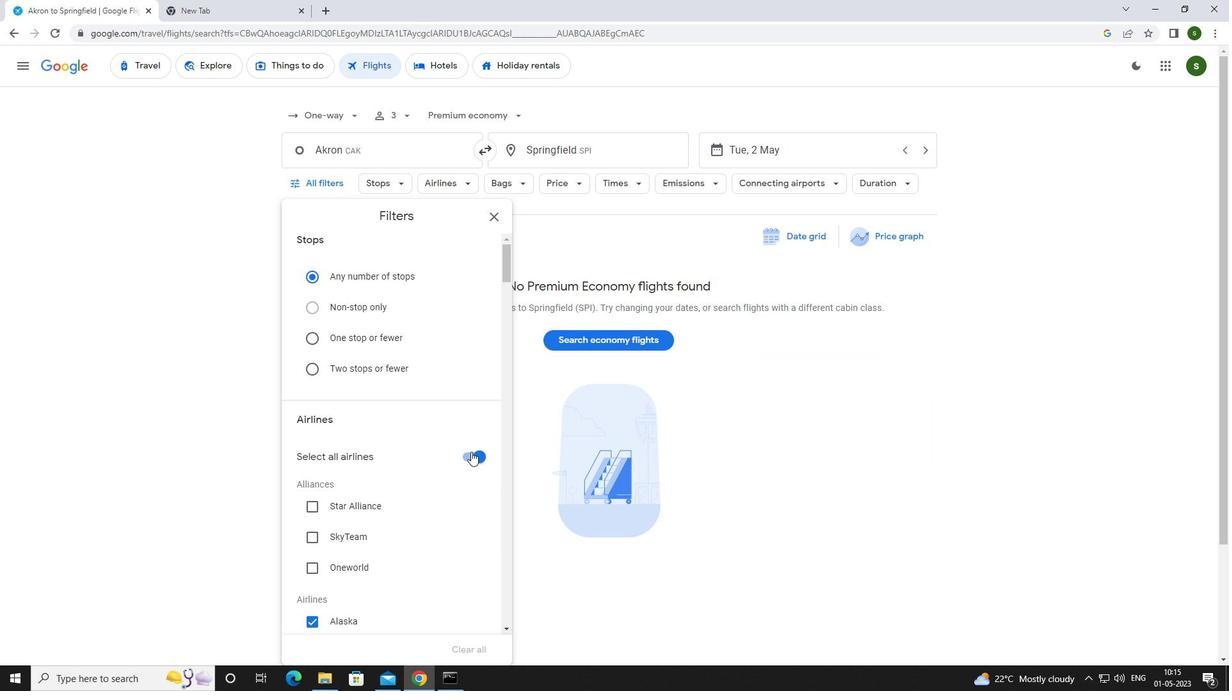 
Action: Mouse moved to (392, 419)
Screenshot: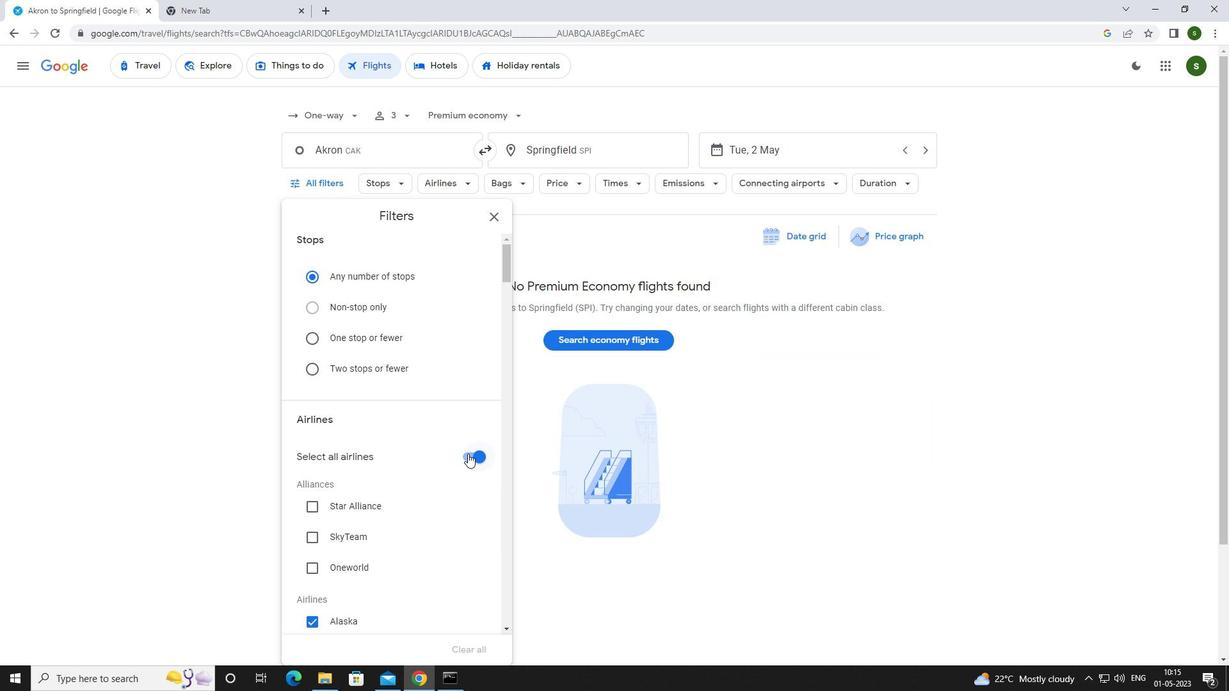 
Action: Mouse scrolled (392, 418) with delta (0, 0)
Screenshot: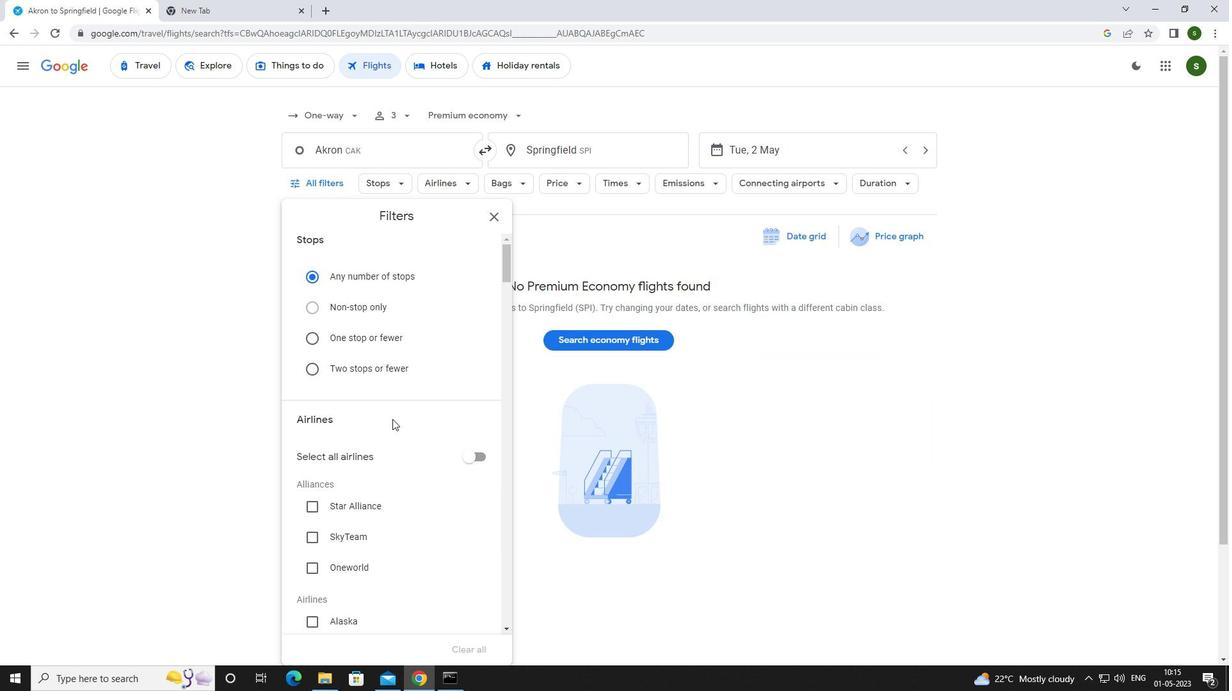 
Action: Mouse scrolled (392, 418) with delta (0, 0)
Screenshot: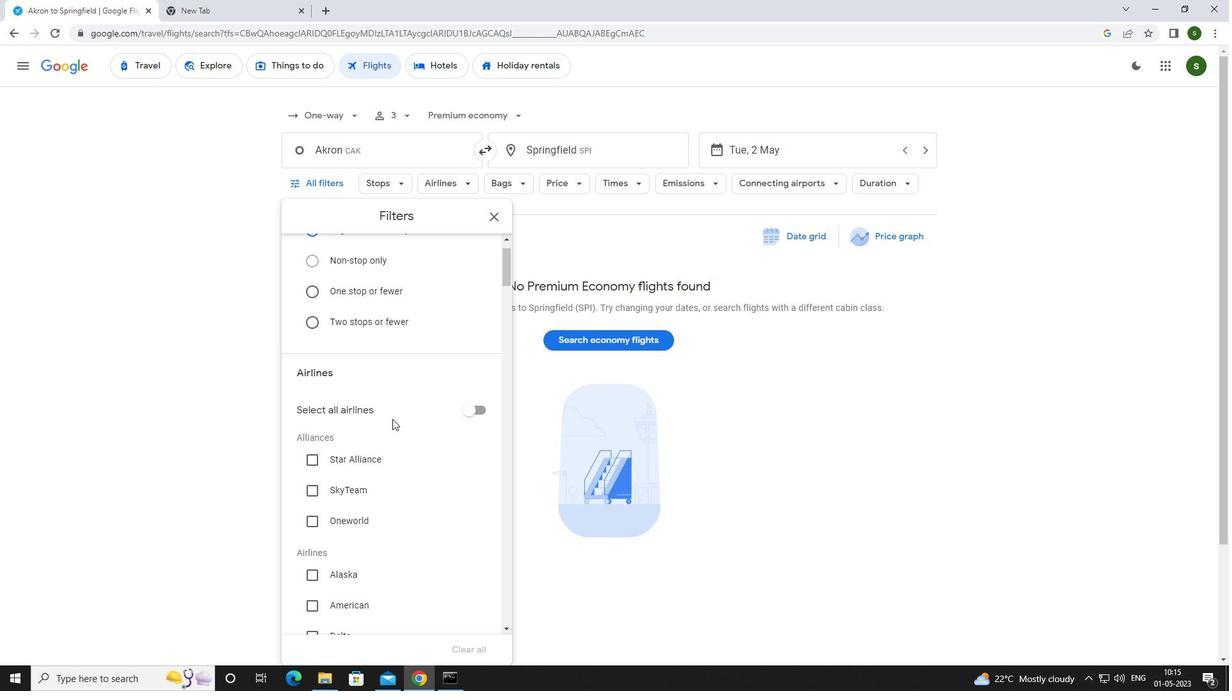 
Action: Mouse scrolled (392, 418) with delta (0, 0)
Screenshot: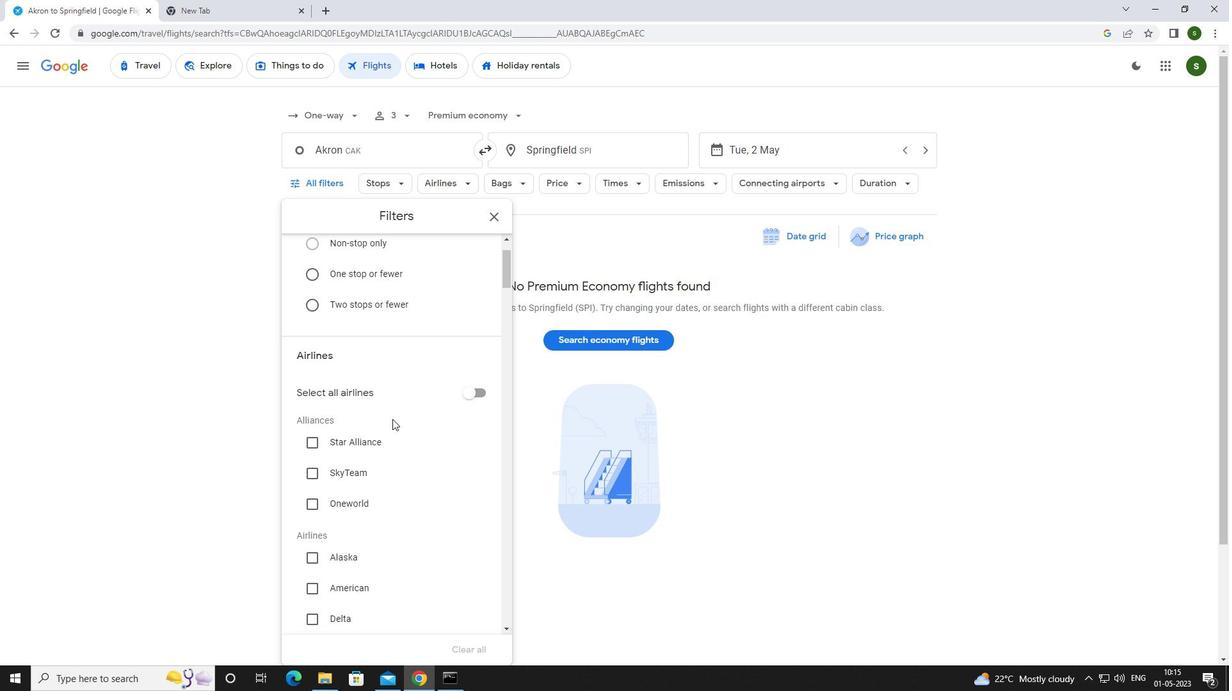 
Action: Mouse scrolled (392, 418) with delta (0, 0)
Screenshot: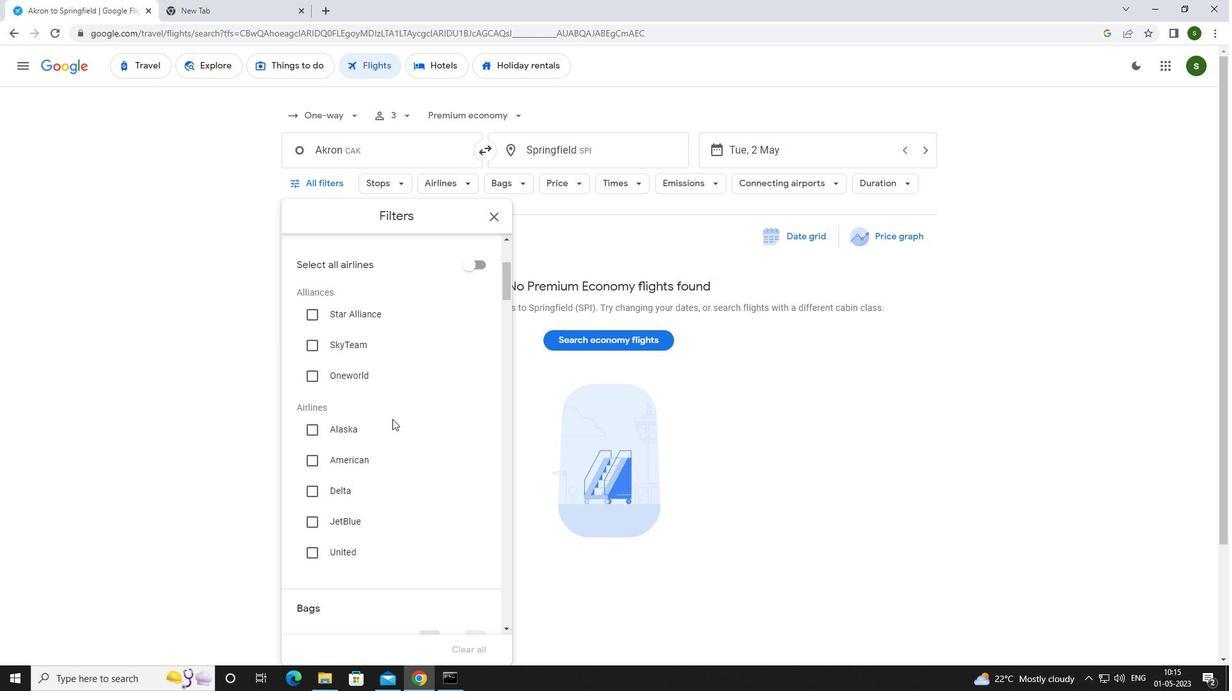 
Action: Mouse scrolled (392, 418) with delta (0, 0)
Screenshot: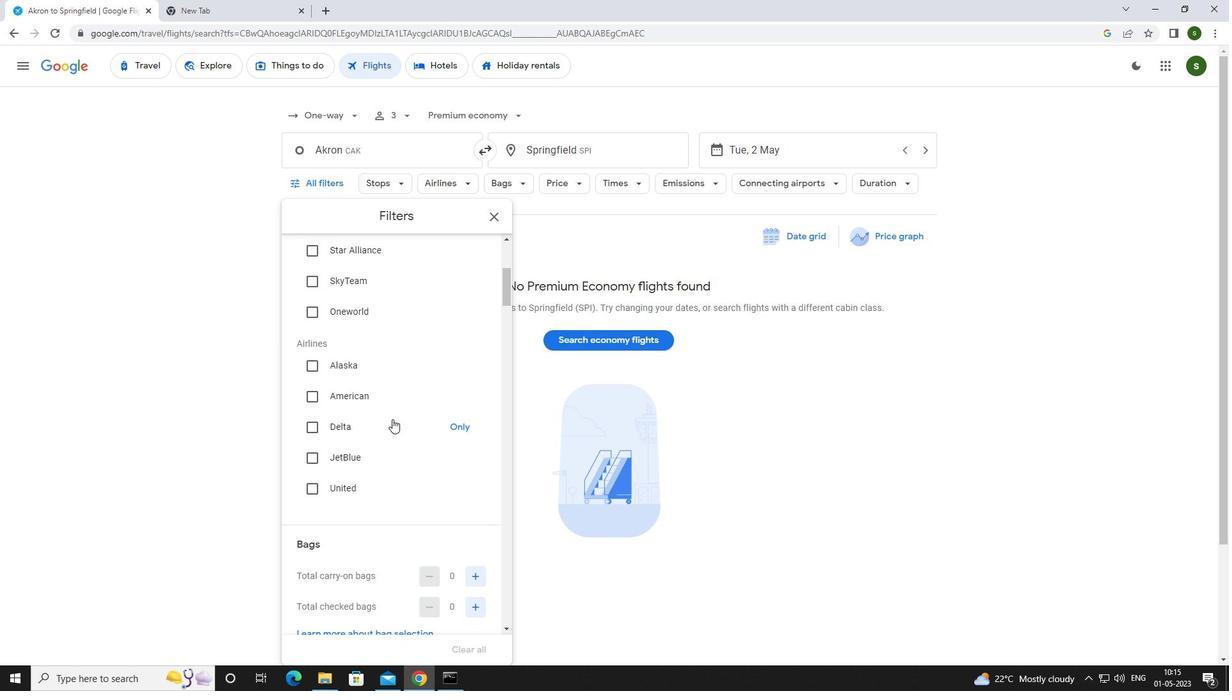 
Action: Mouse scrolled (392, 418) with delta (0, 0)
Screenshot: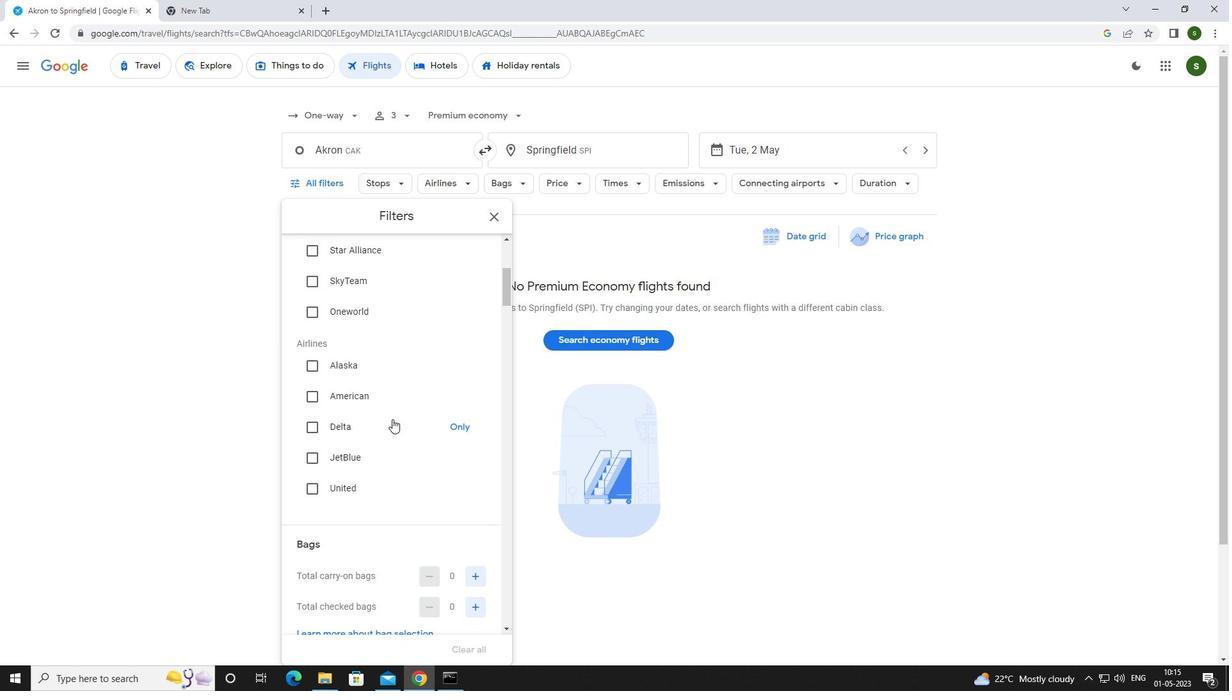 
Action: Mouse scrolled (392, 418) with delta (0, 0)
Screenshot: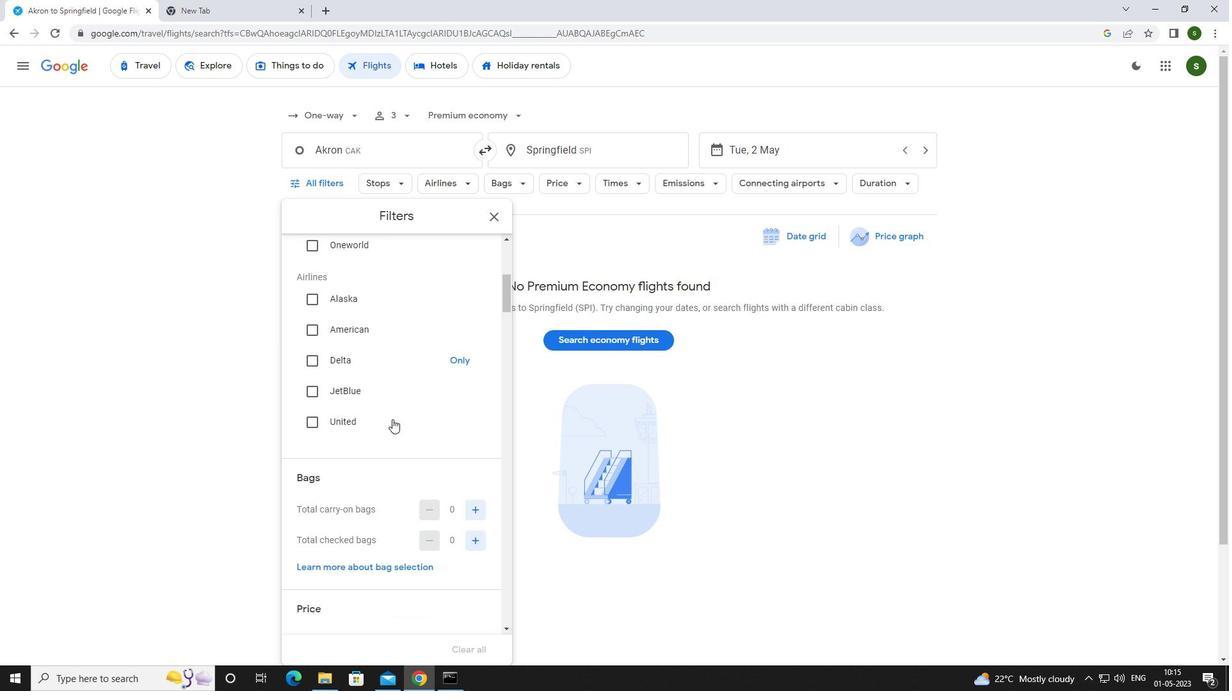 
Action: Mouse moved to (475, 415)
Screenshot: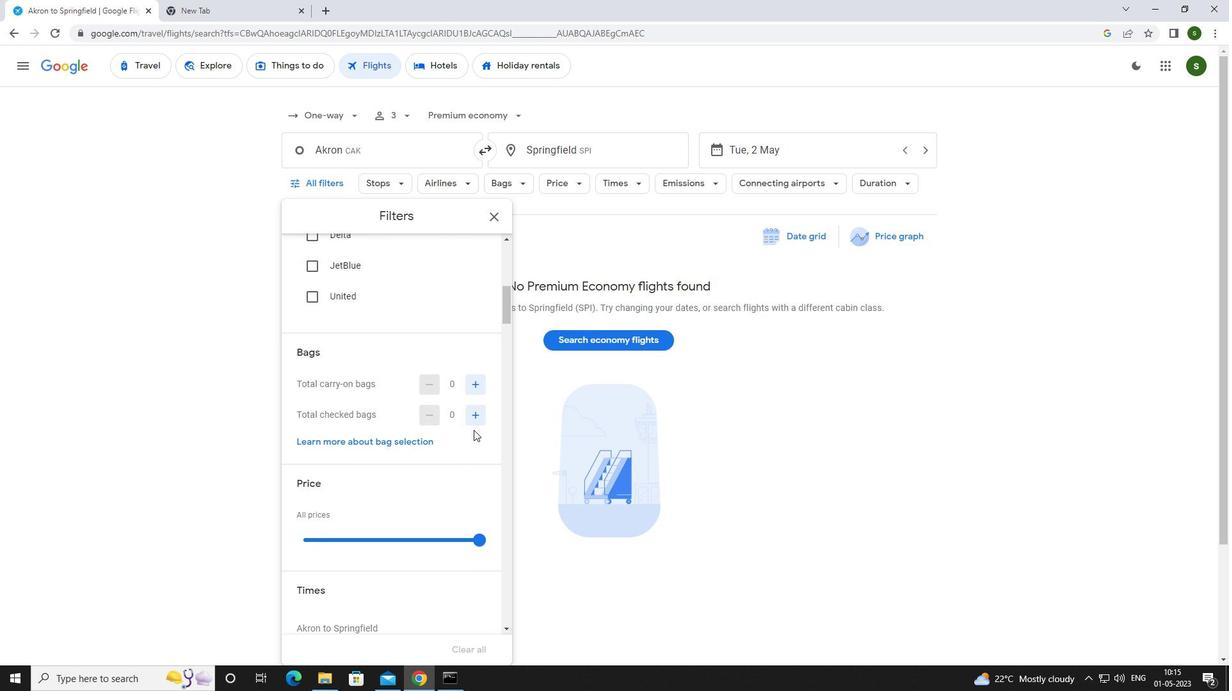
Action: Mouse pressed left at (475, 415)
Screenshot: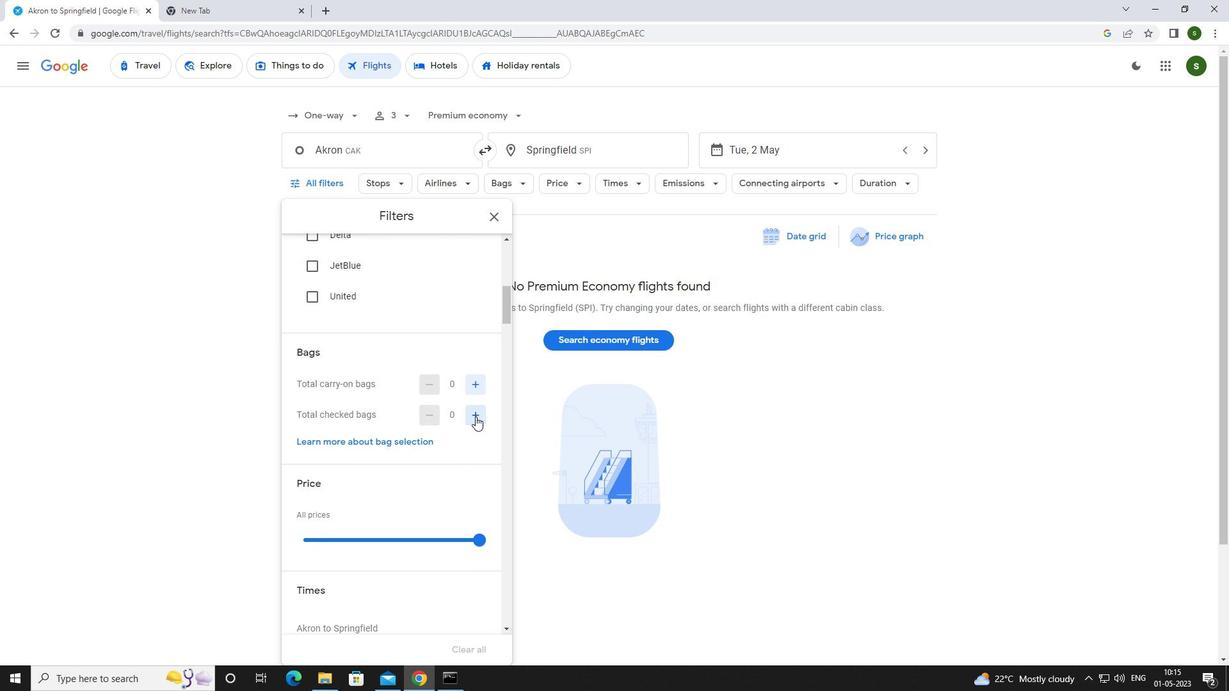 
Action: Mouse moved to (475, 415)
Screenshot: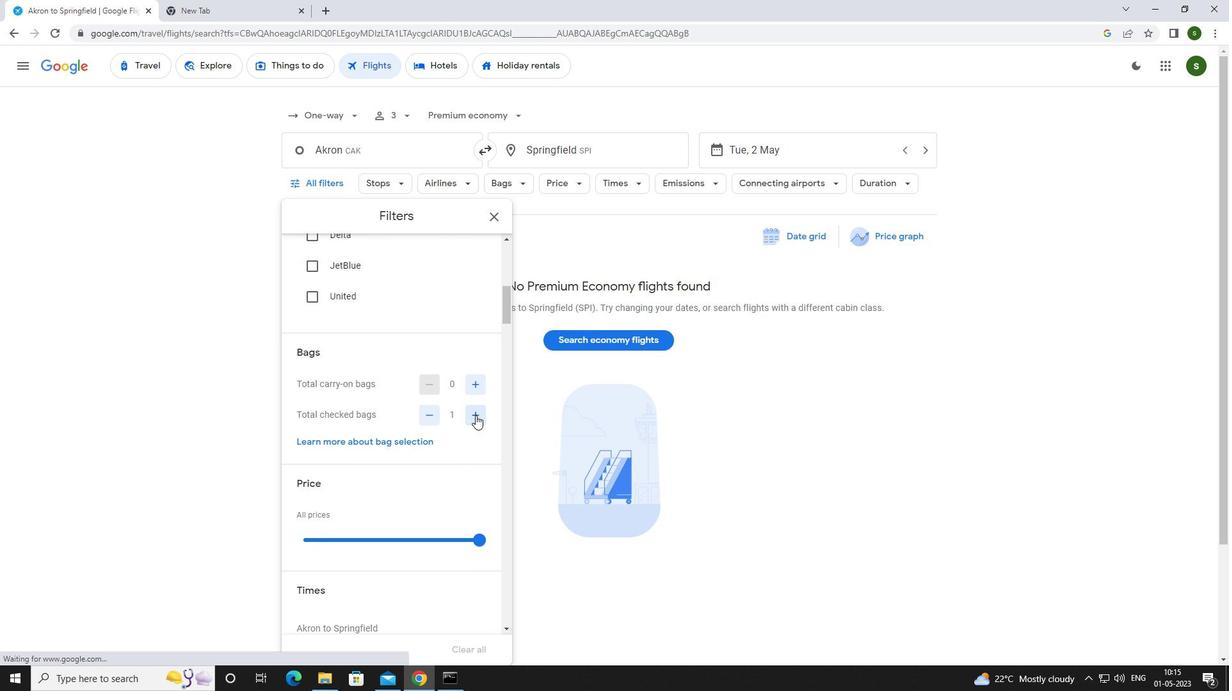 
Action: Mouse scrolled (475, 414) with delta (0, 0)
Screenshot: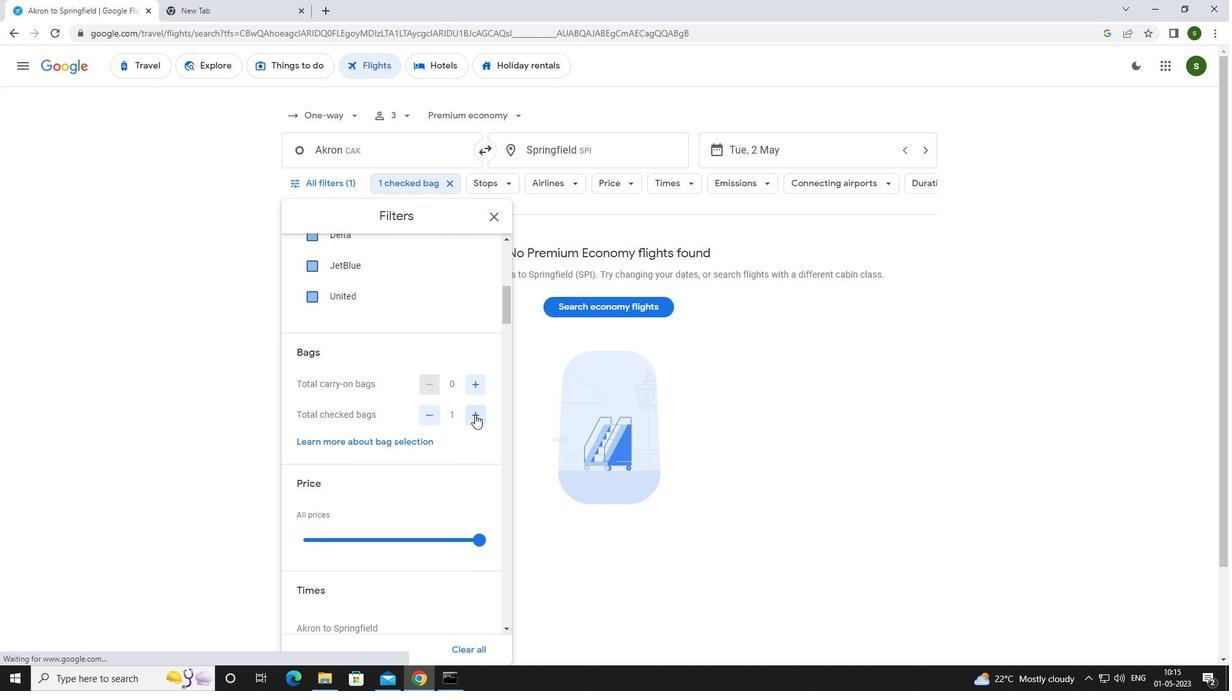 
Action: Mouse scrolled (475, 414) with delta (0, 0)
Screenshot: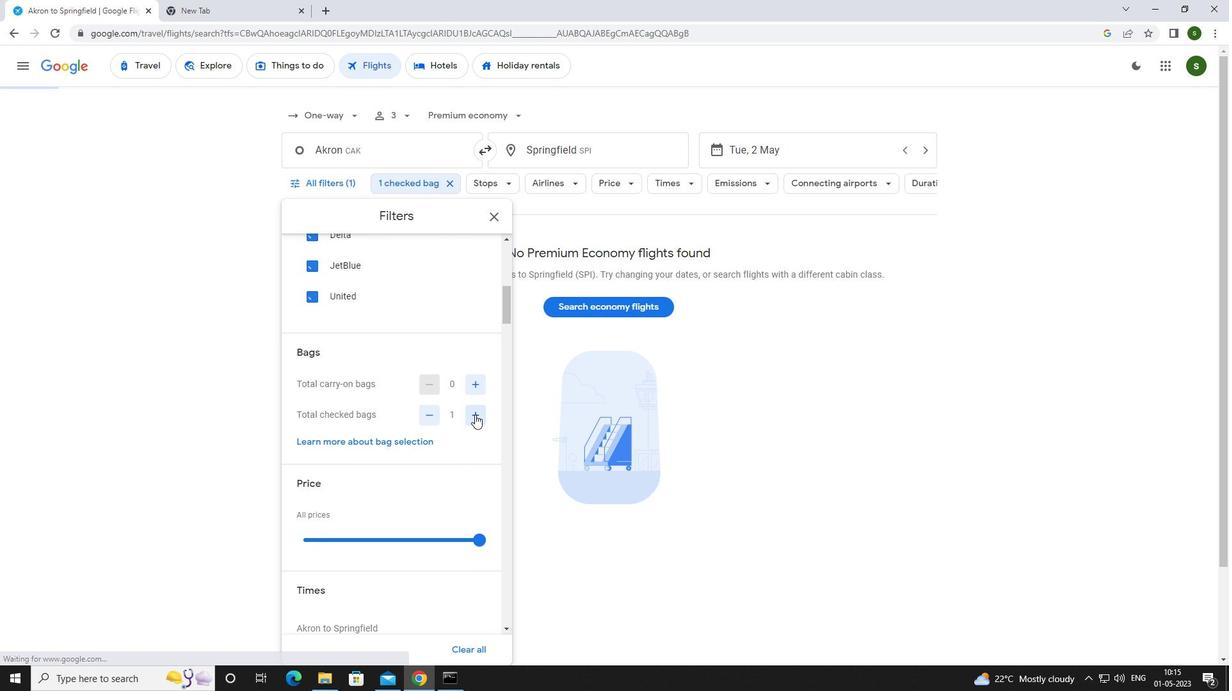 
Action: Mouse scrolled (475, 414) with delta (0, 0)
Screenshot: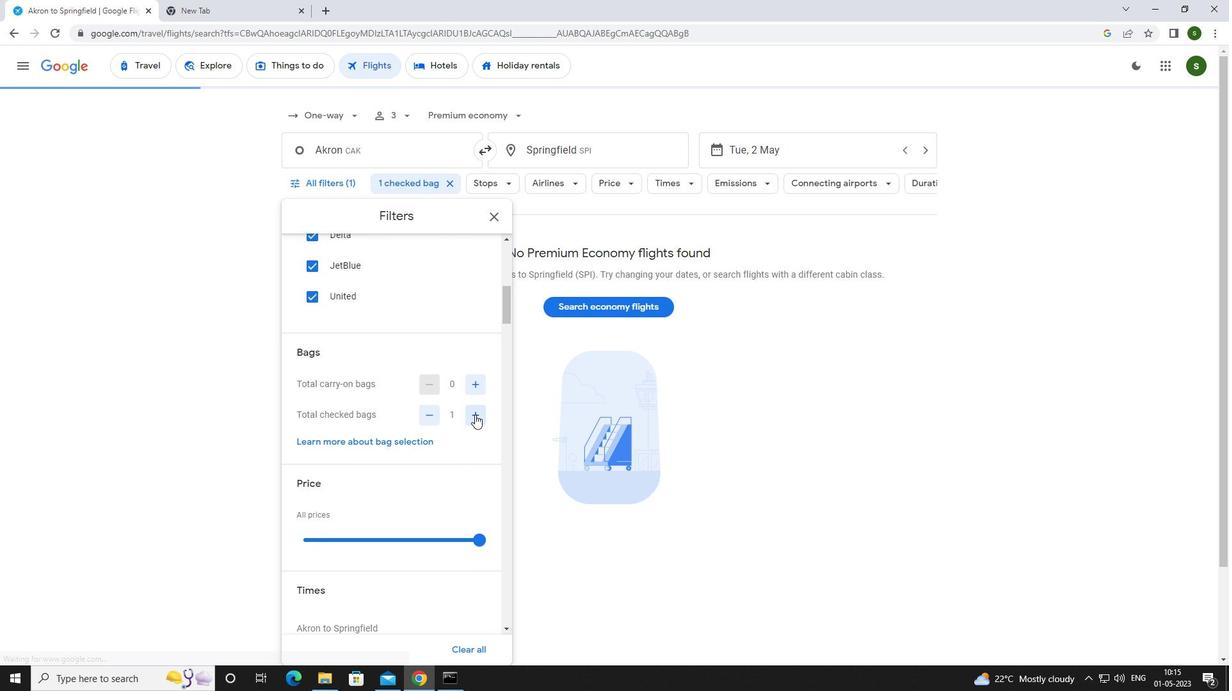 
Action: Mouse moved to (481, 349)
Screenshot: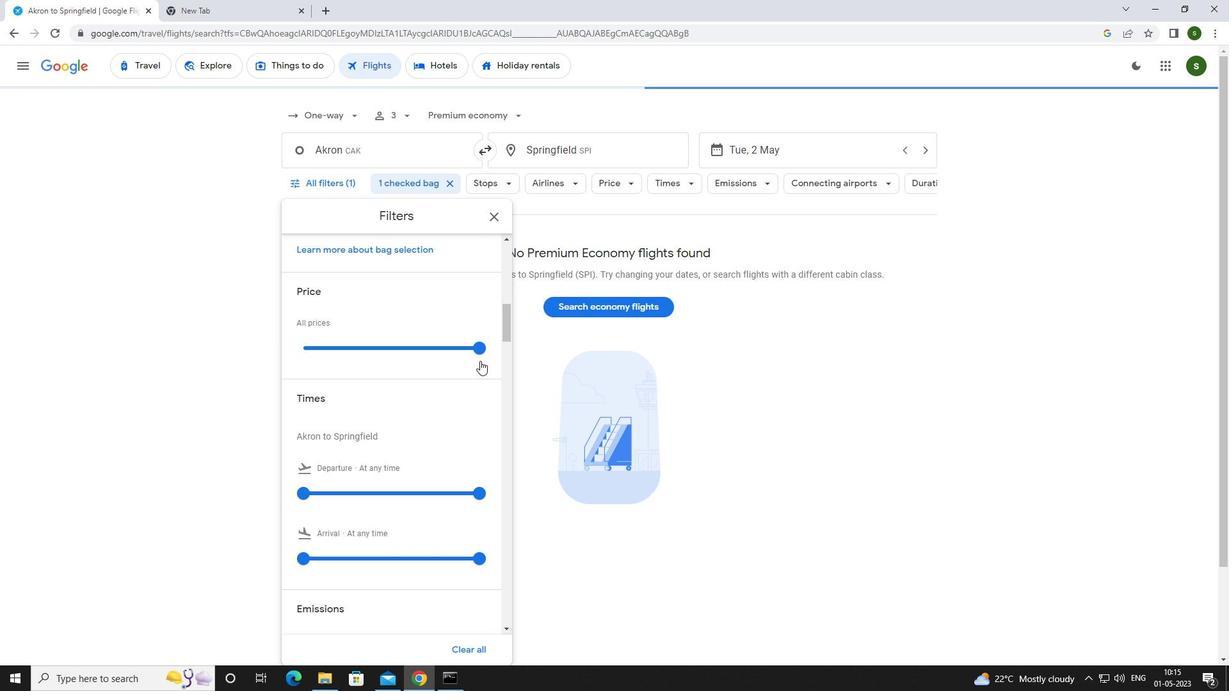 
Action: Mouse pressed left at (481, 349)
Screenshot: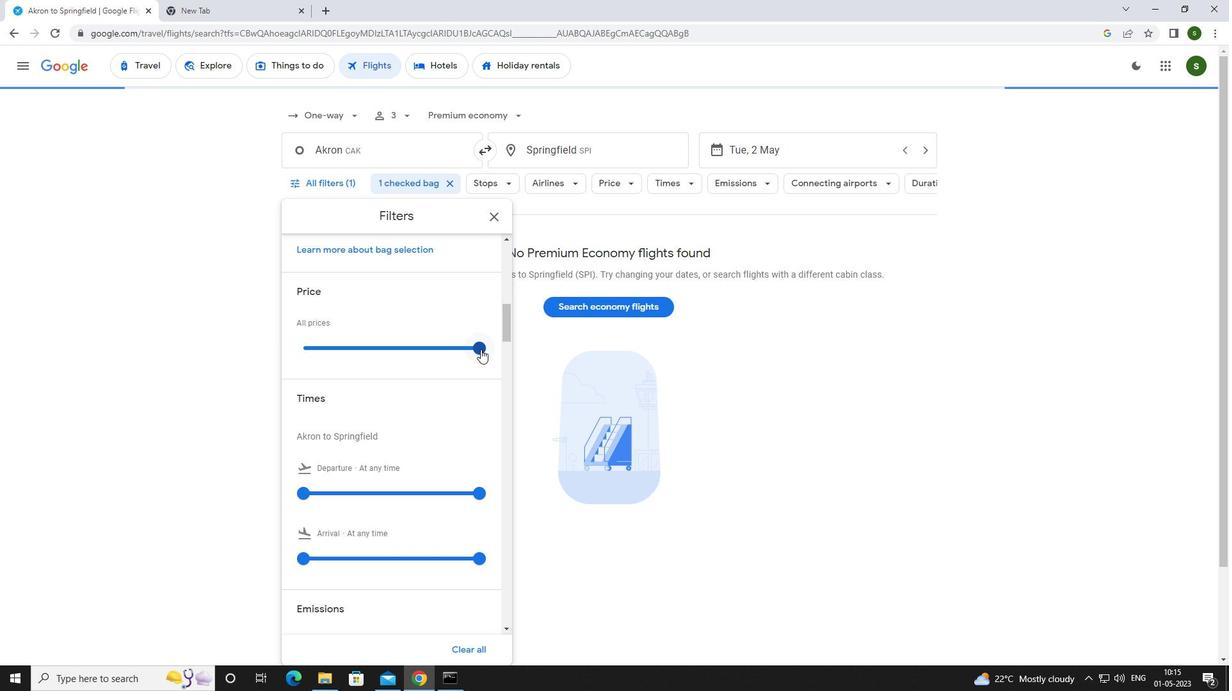 
Action: Mouse moved to (411, 399)
Screenshot: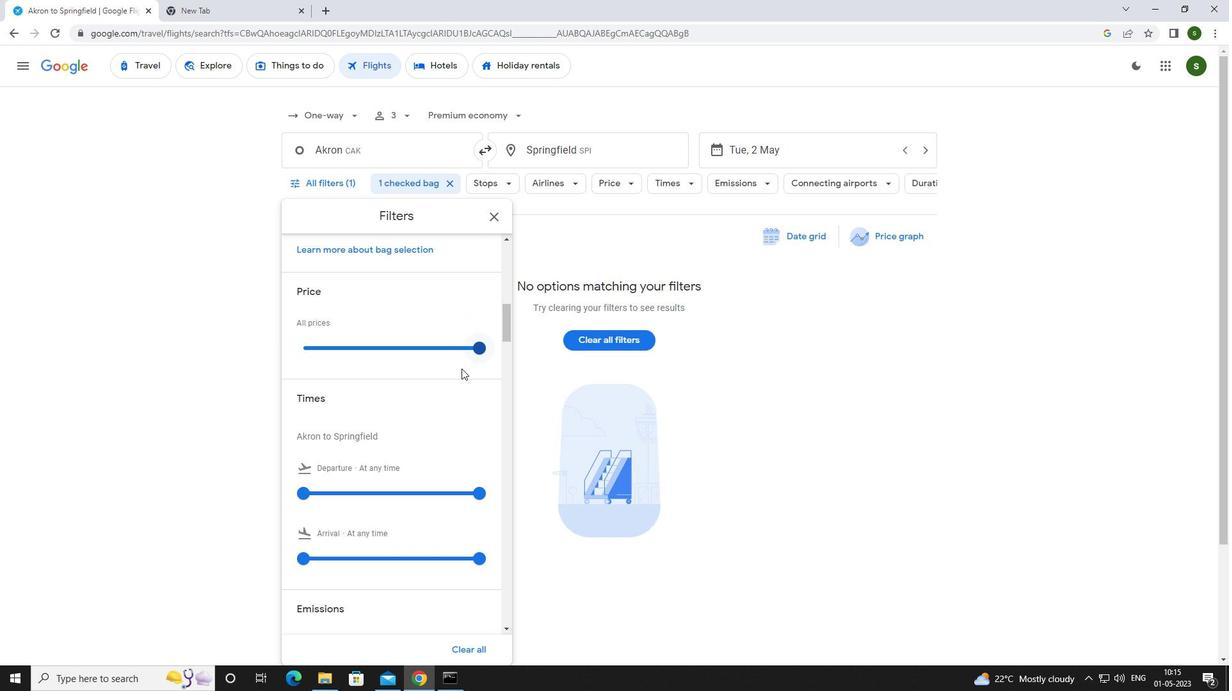
Action: Mouse scrolled (411, 399) with delta (0, 0)
Screenshot: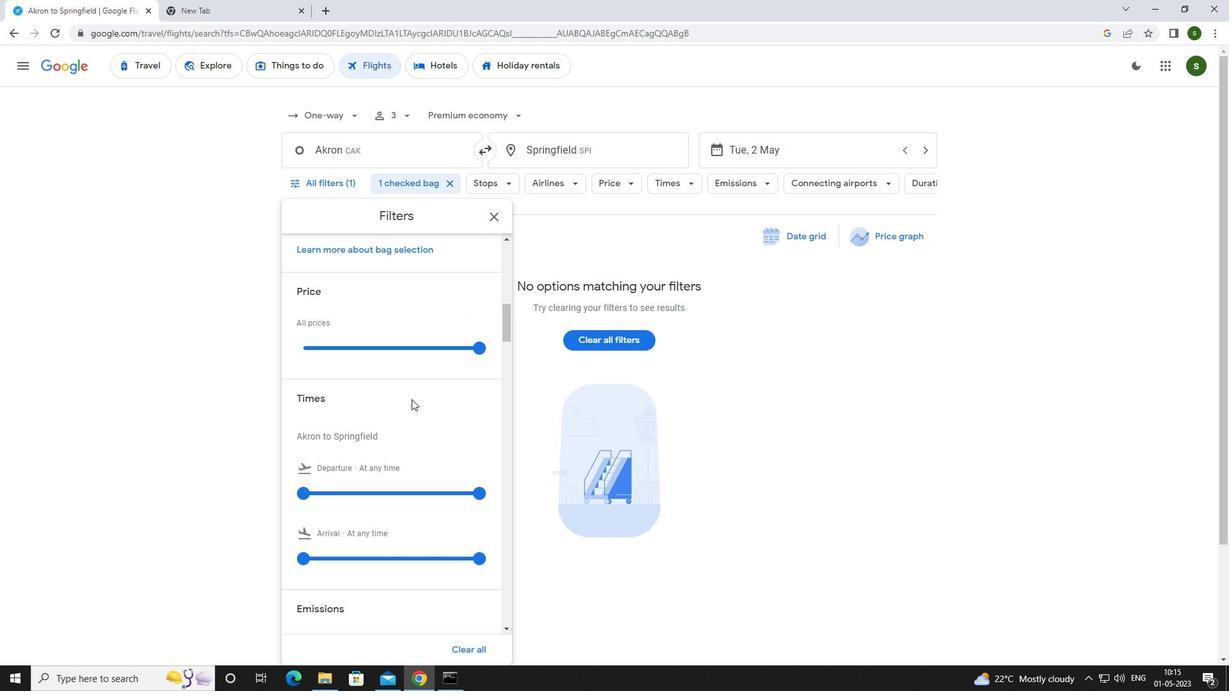 
Action: Mouse moved to (301, 428)
Screenshot: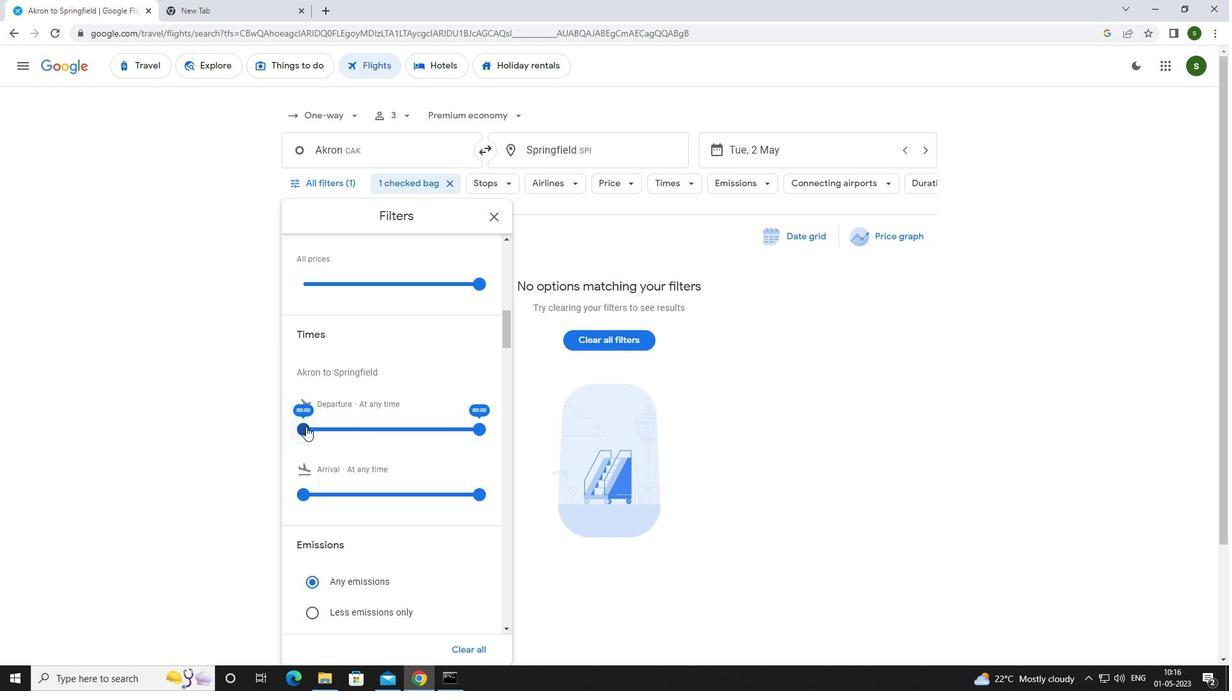 
Action: Mouse pressed left at (301, 428)
Screenshot: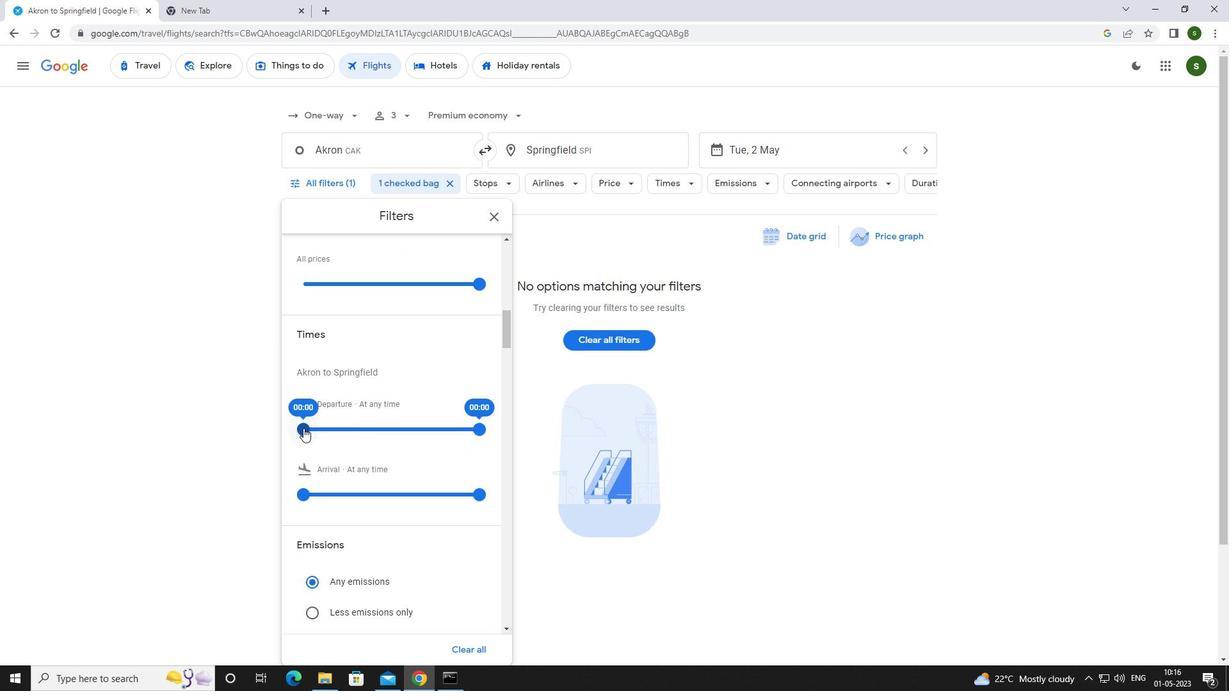 
Action: Mouse moved to (732, 384)
Screenshot: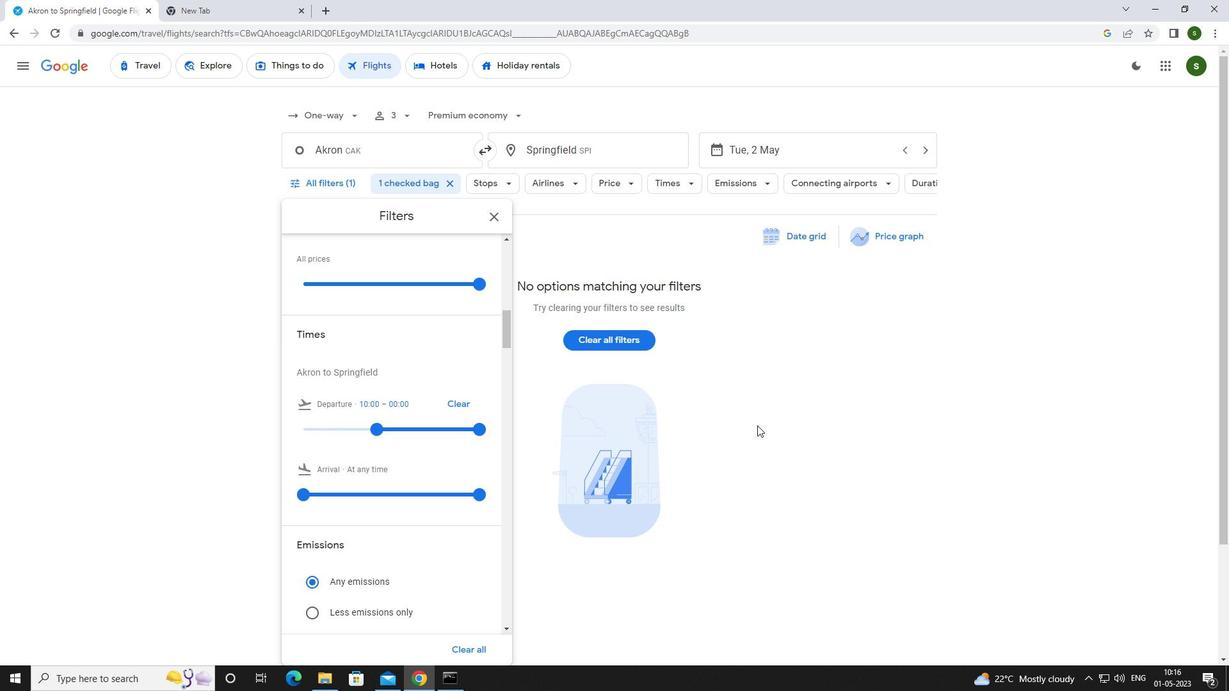 
Action: Mouse pressed left at (732, 384)
Screenshot: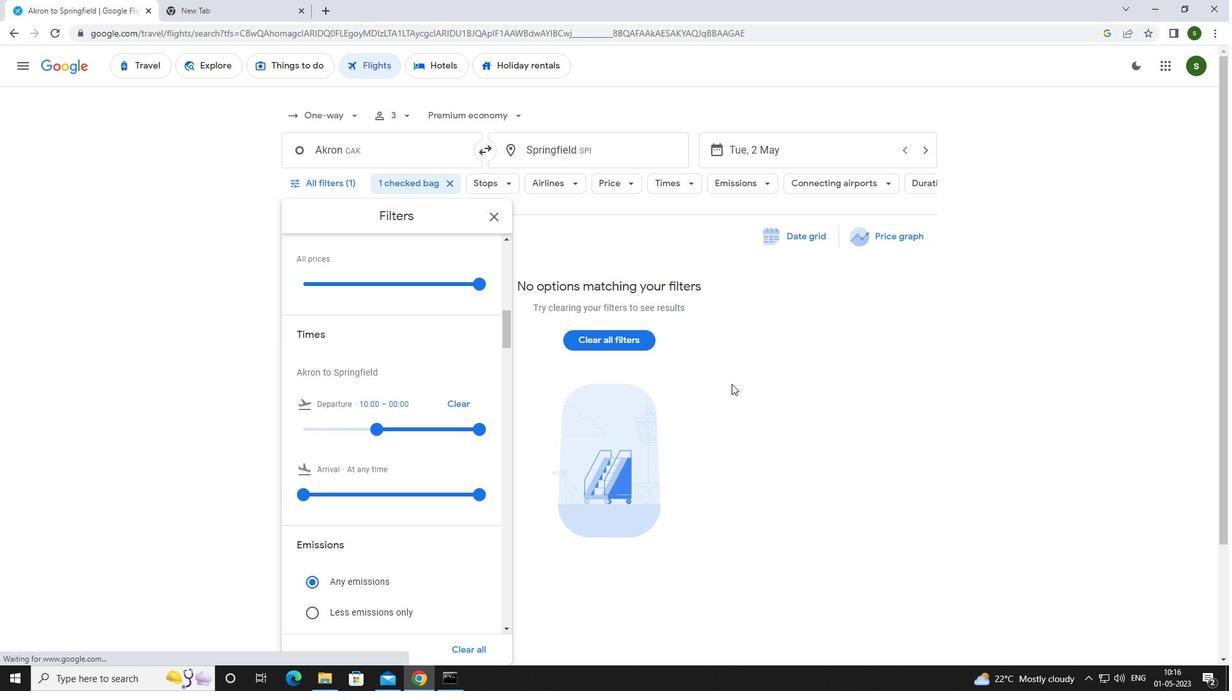 
